 Task: Find connections with filter location Guli with filter topic #entrepreneurwith filter profile language French with filter current company Red Chillies Entertainment with filter school VNR Vignanajyothi Institute of Engineering & Technology with filter industry Building Equipment Contractors with filter service category Commercial Real Estate with filter keywords title Biologist
Action: Mouse moved to (505, 73)
Screenshot: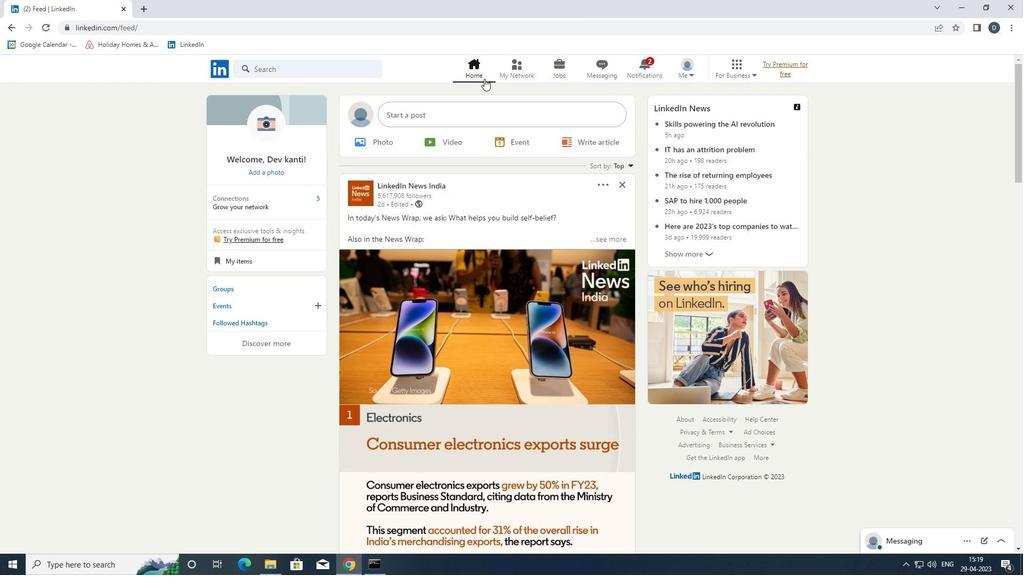 
Action: Mouse pressed left at (505, 73)
Screenshot: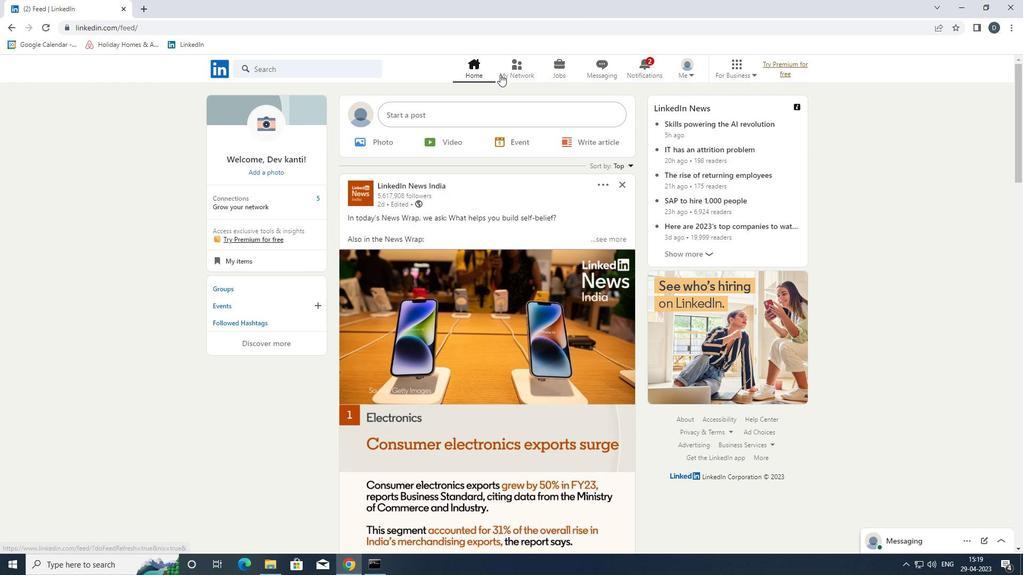 
Action: Mouse moved to (353, 126)
Screenshot: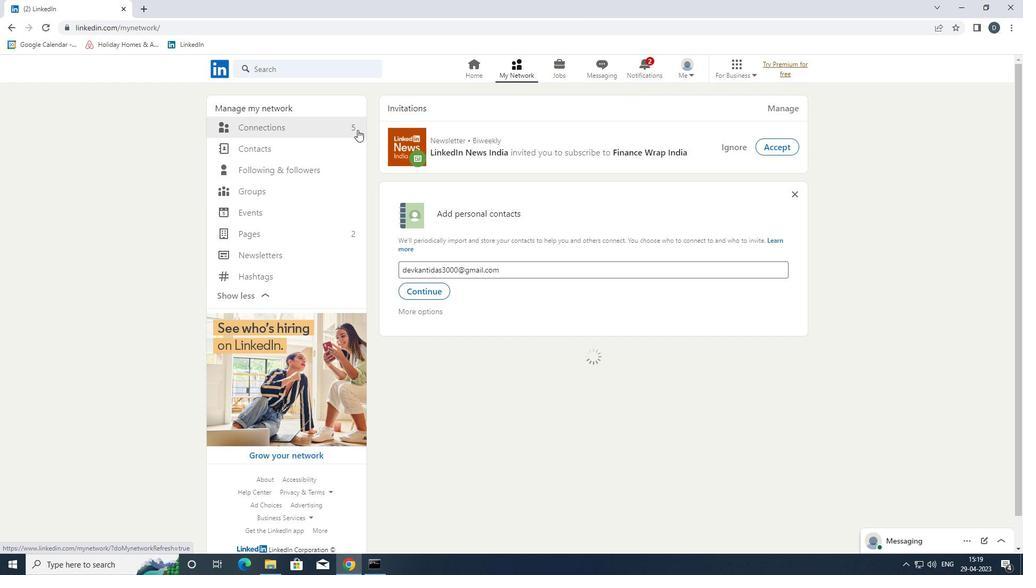 
Action: Mouse pressed left at (353, 126)
Screenshot: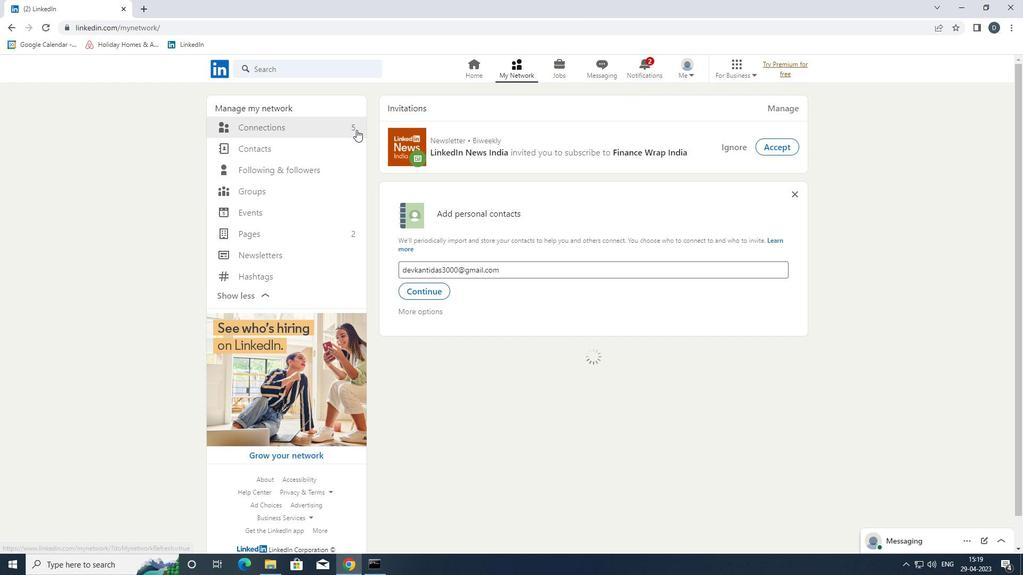 
Action: Mouse pressed left at (353, 126)
Screenshot: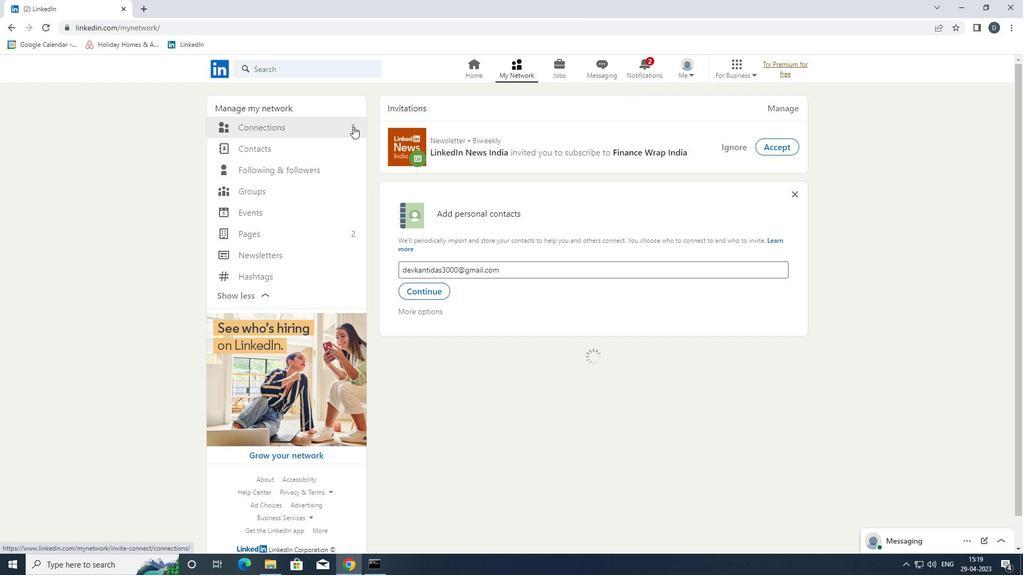 
Action: Mouse moved to (593, 126)
Screenshot: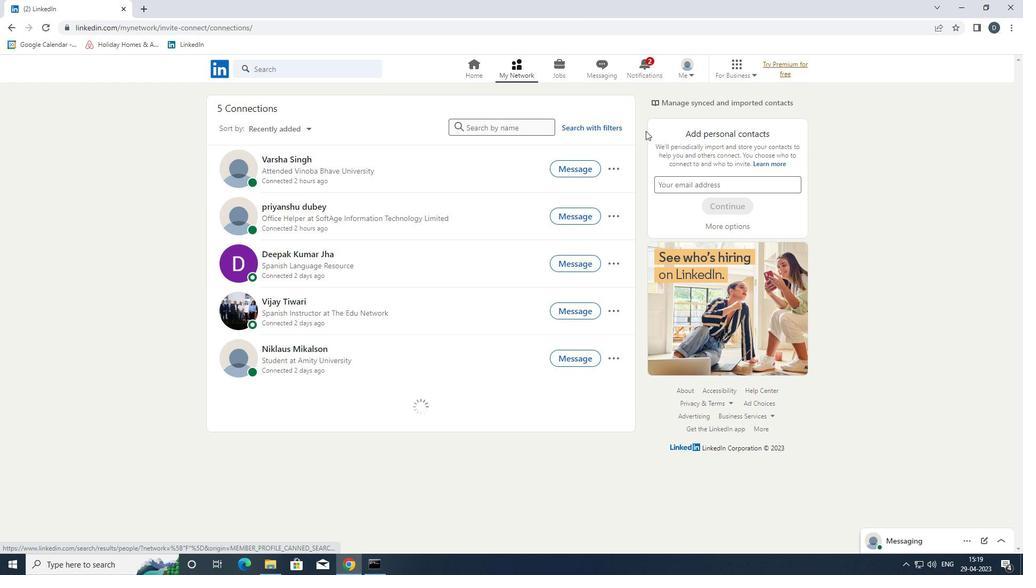 
Action: Mouse pressed left at (593, 126)
Screenshot: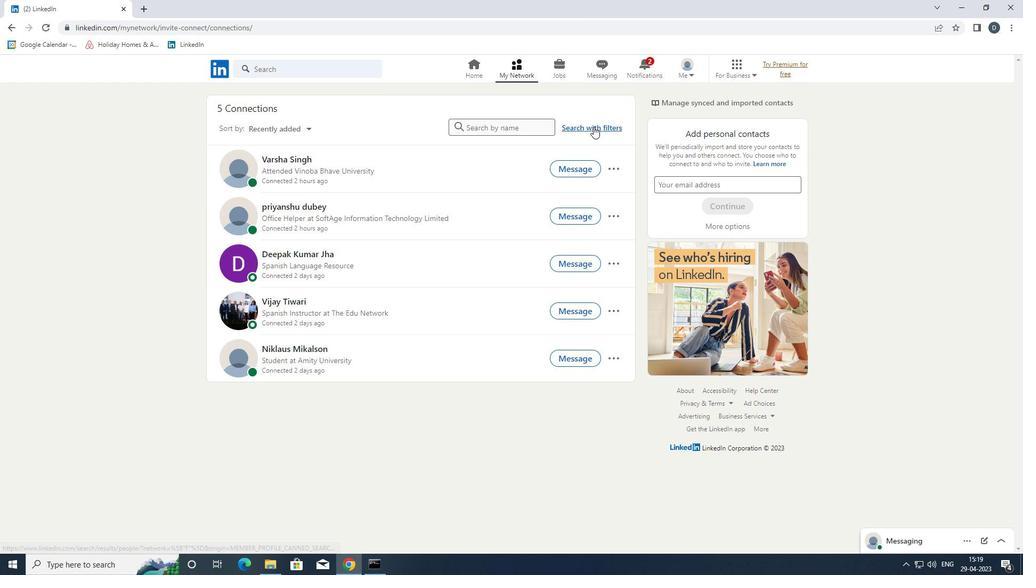 
Action: Mouse moved to (535, 98)
Screenshot: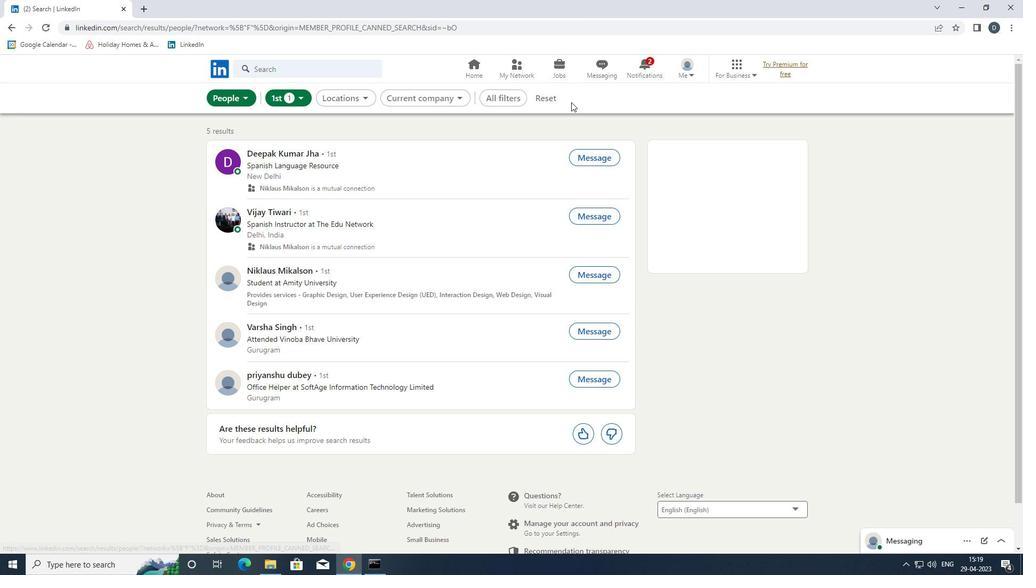 
Action: Mouse pressed left at (535, 98)
Screenshot: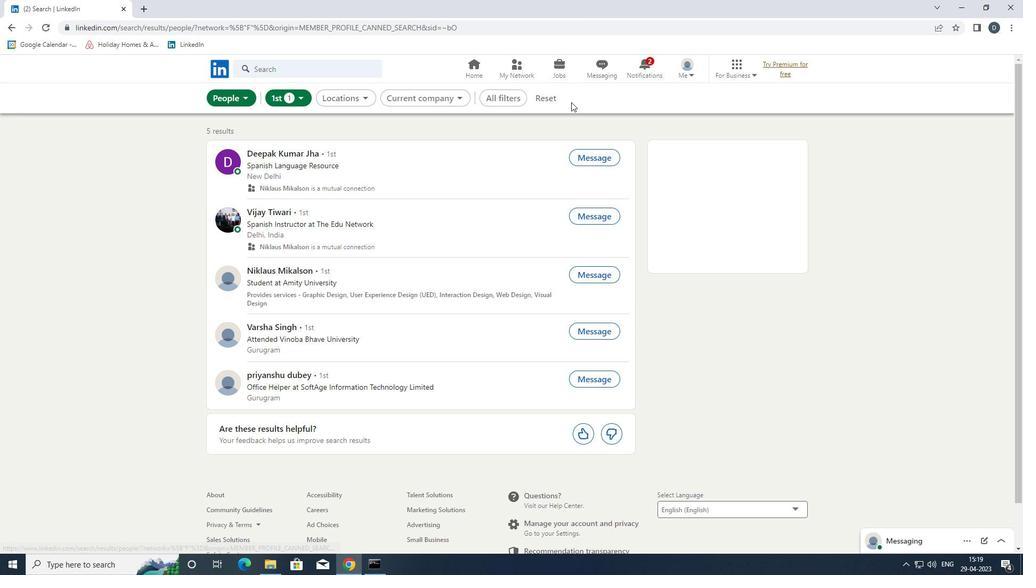 
Action: Mouse moved to (527, 94)
Screenshot: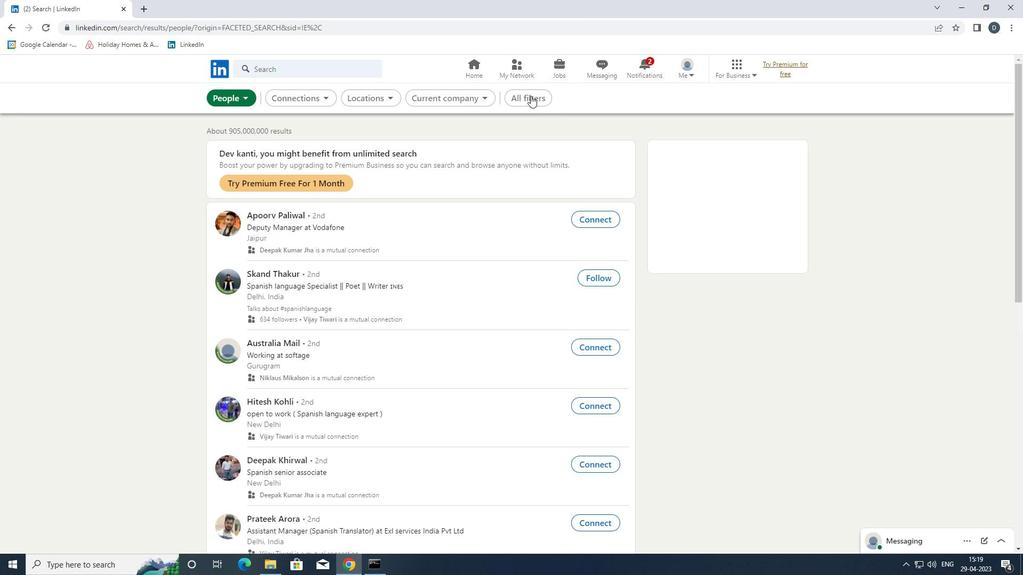 
Action: Mouse pressed left at (527, 94)
Screenshot: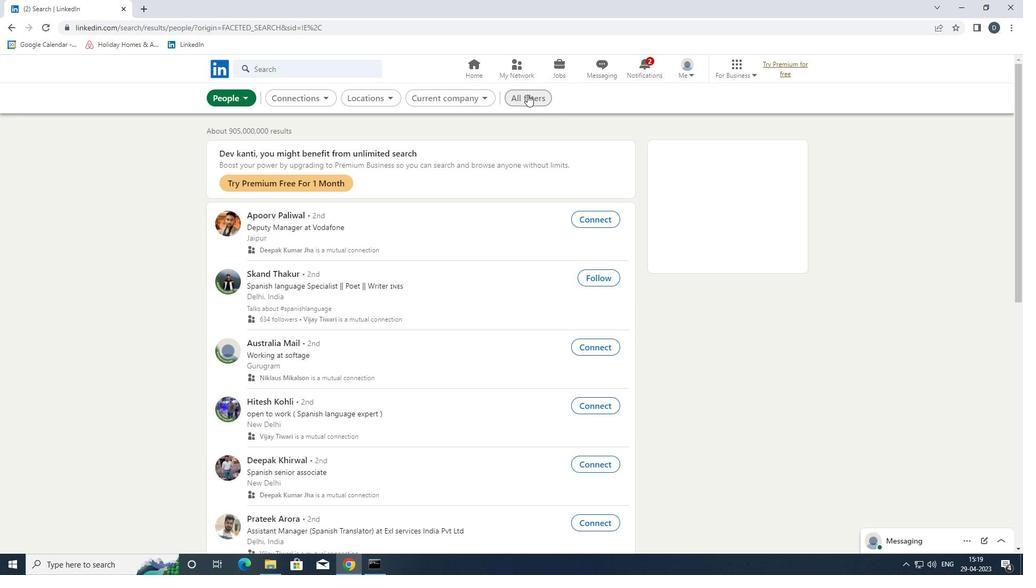 
Action: Mouse moved to (934, 289)
Screenshot: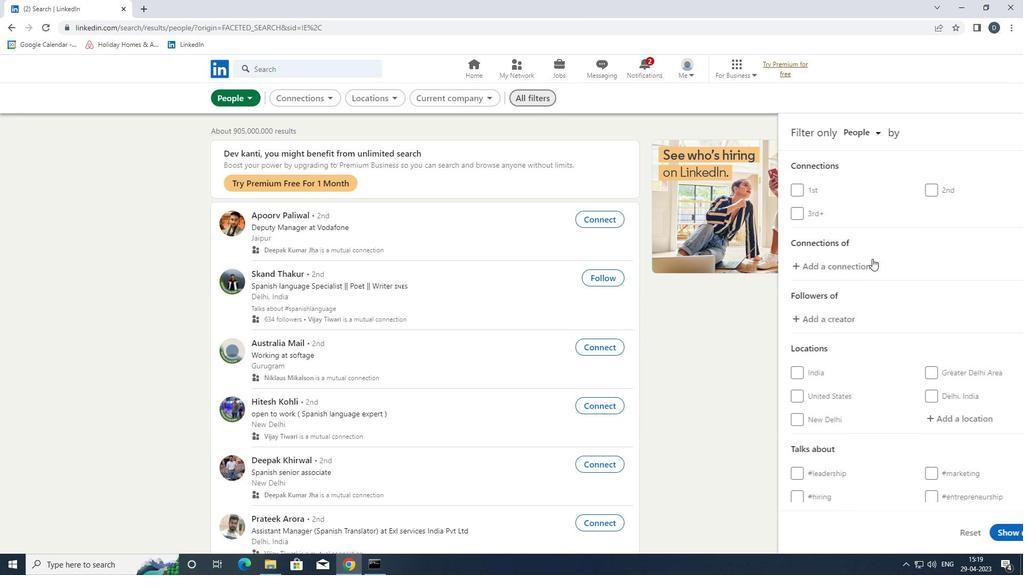
Action: Mouse scrolled (934, 289) with delta (0, 0)
Screenshot: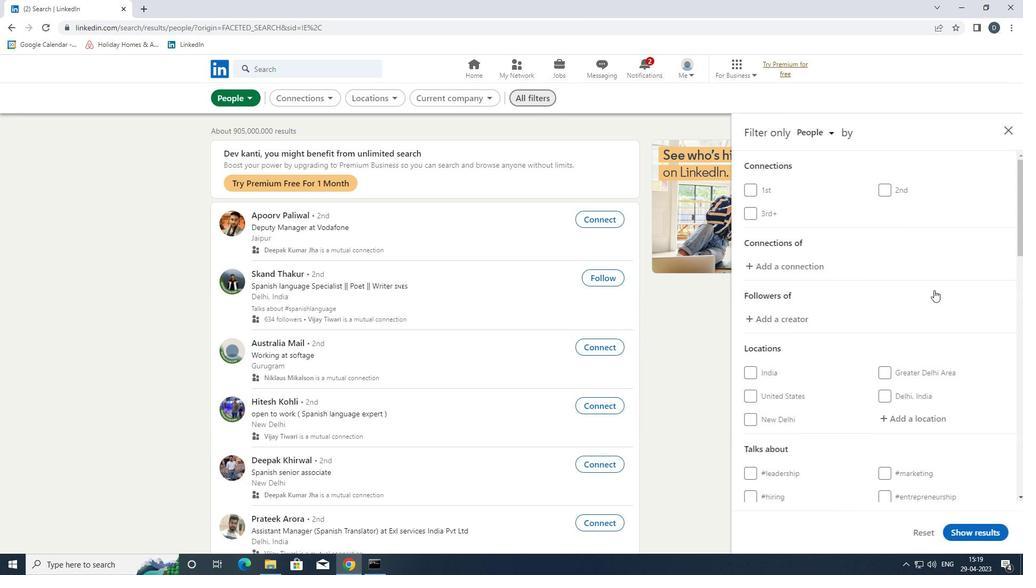 
Action: Mouse scrolled (934, 289) with delta (0, 0)
Screenshot: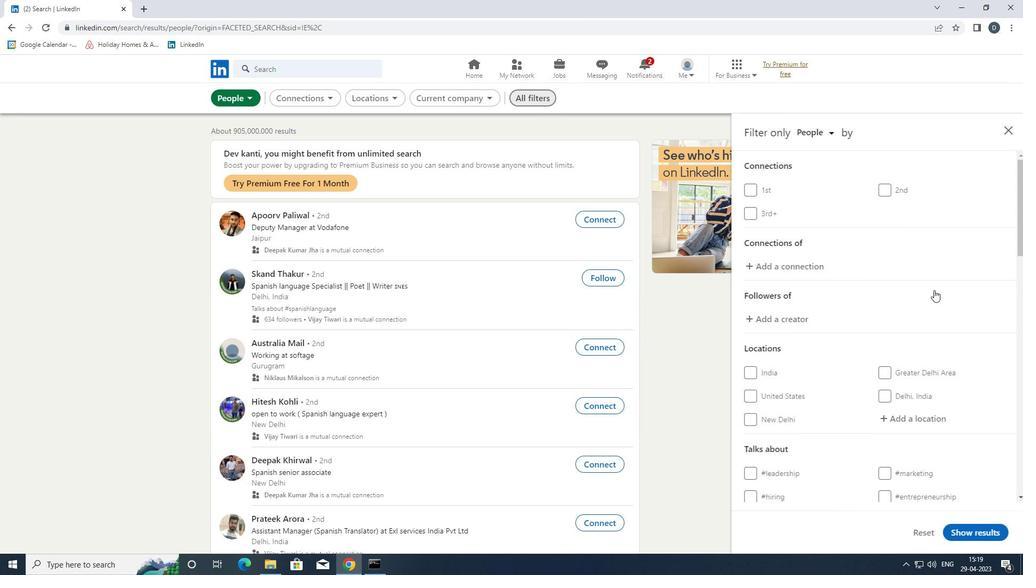 
Action: Mouse moved to (902, 312)
Screenshot: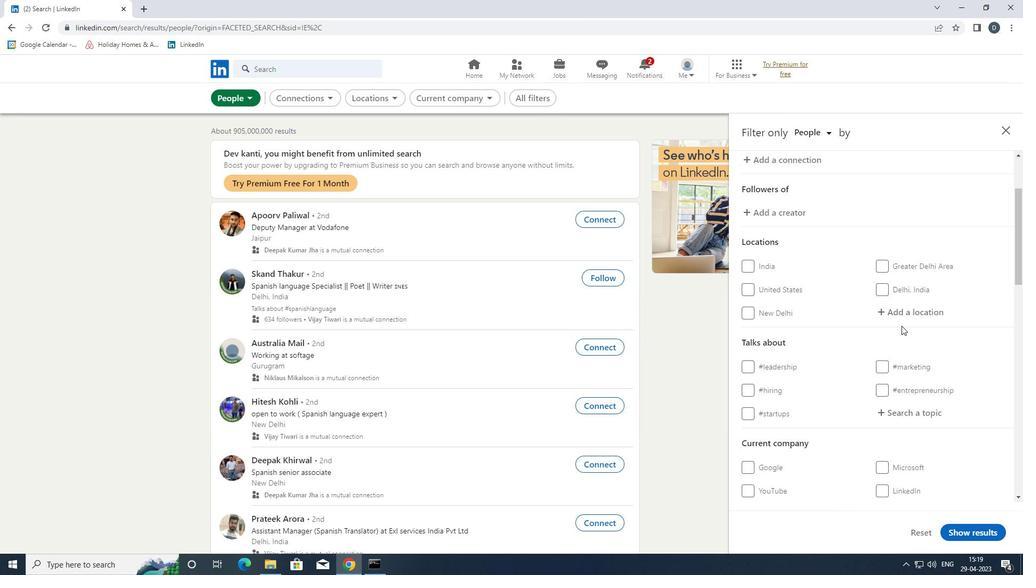 
Action: Mouse pressed left at (902, 312)
Screenshot: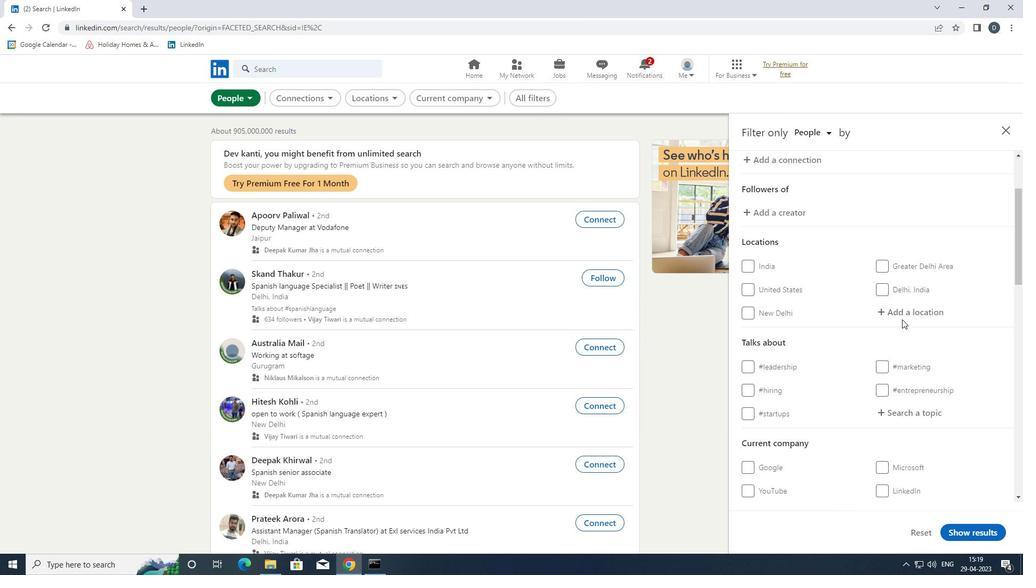 
Action: Mouse moved to (890, 316)
Screenshot: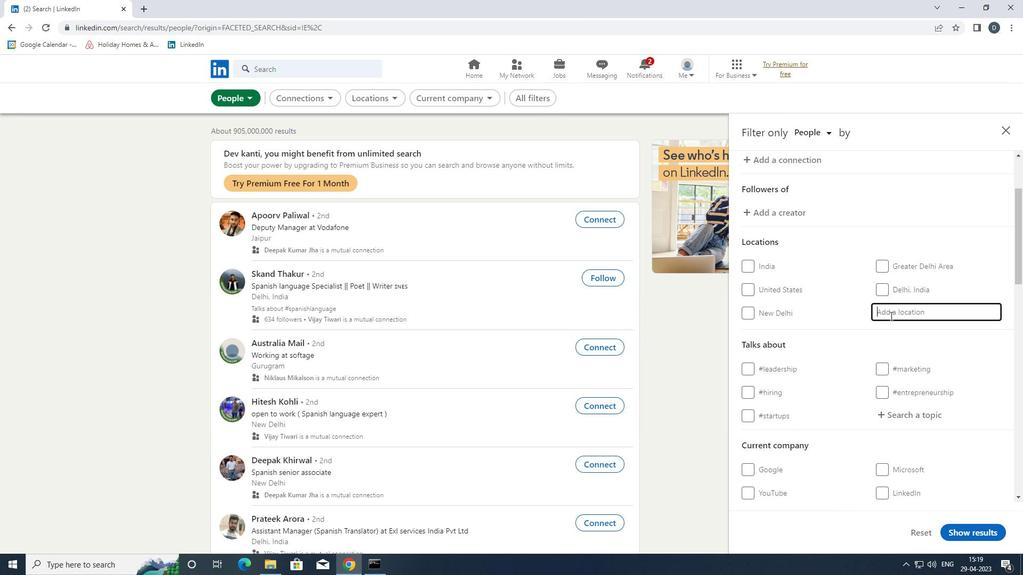 
Action: Key pressed <Key.shift>GULI<Key.enter>
Screenshot: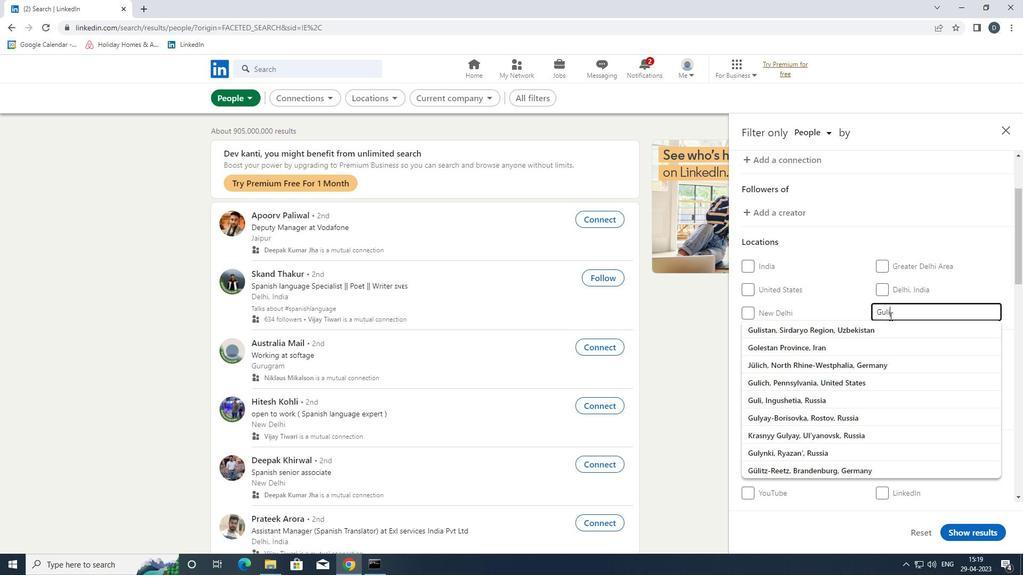 
Action: Mouse moved to (882, 302)
Screenshot: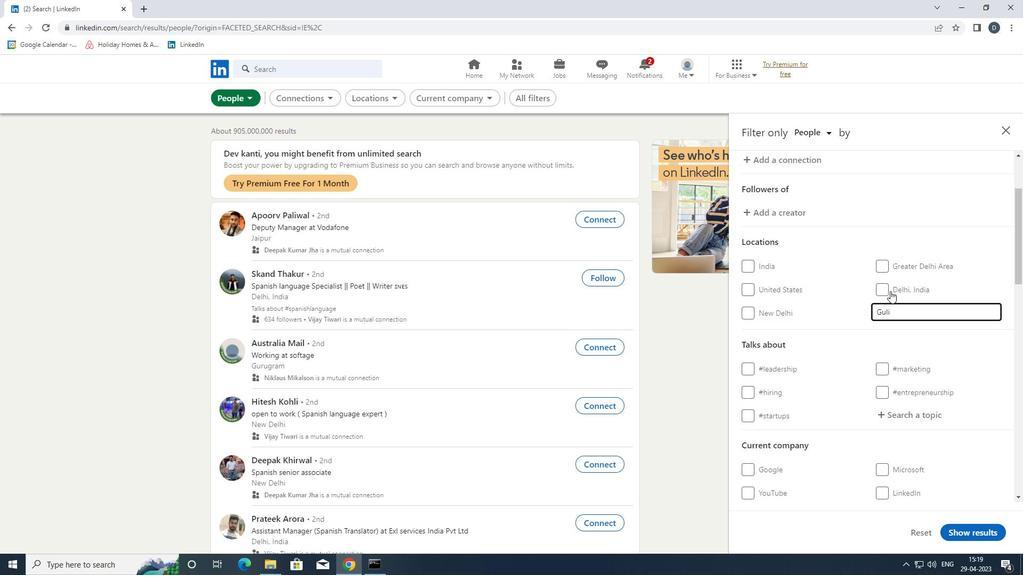 
Action: Mouse scrolled (882, 302) with delta (0, 0)
Screenshot: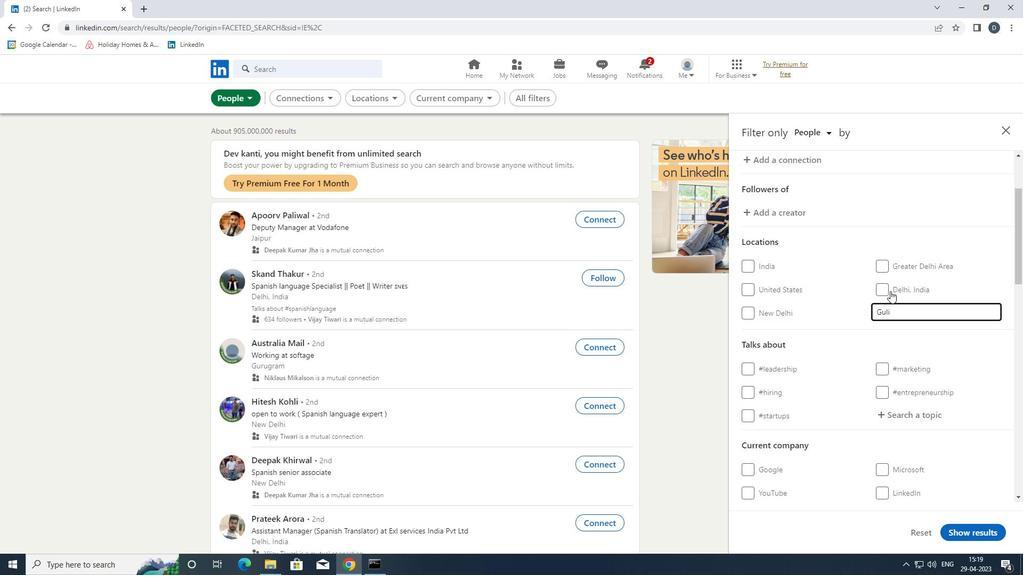 
Action: Mouse moved to (881, 306)
Screenshot: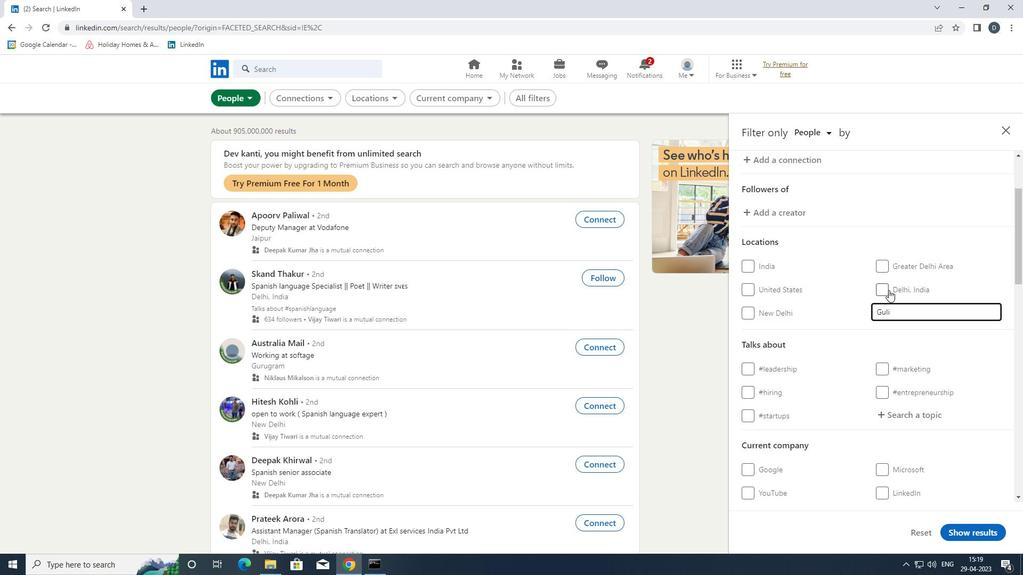 
Action: Mouse scrolled (881, 305) with delta (0, 0)
Screenshot: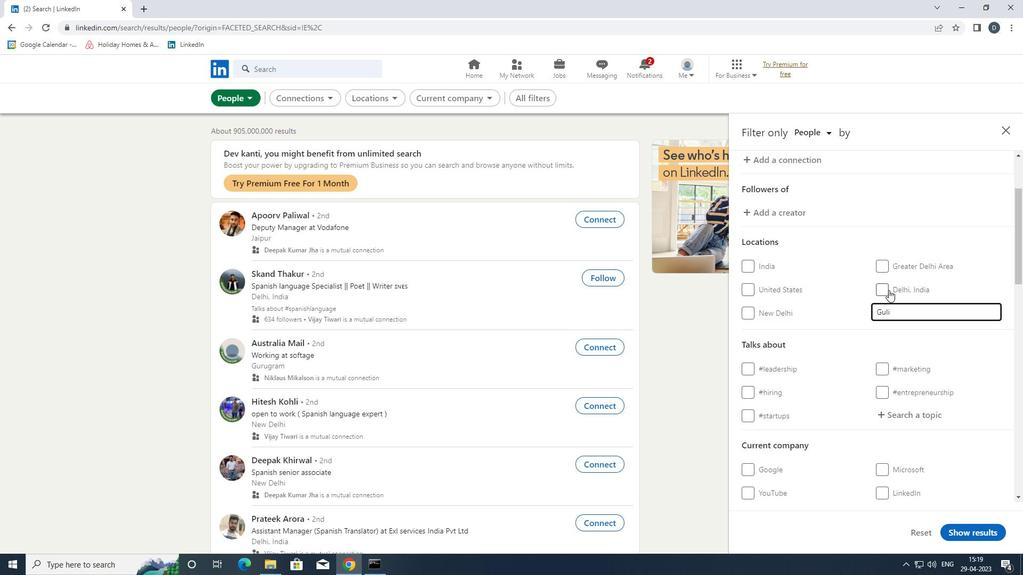
Action: Mouse moved to (909, 302)
Screenshot: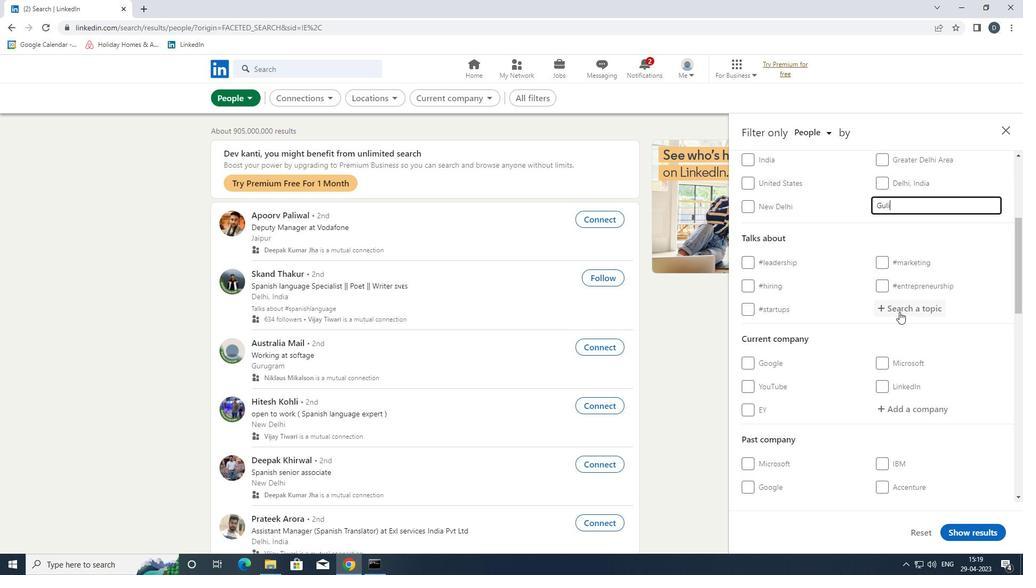 
Action: Mouse pressed left at (909, 302)
Screenshot: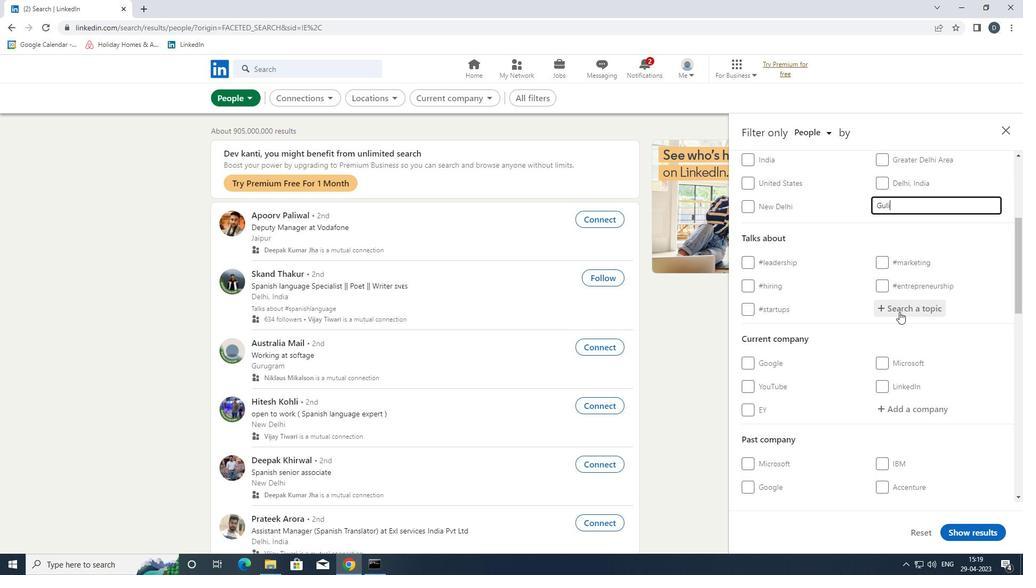 
Action: Key pressed <Key.shift><Key.shift><Key.shift><Key.shift><Key.shift><Key.shift><Key.shift><Key.shift><Key.shift><Key.shift><Key.shift><Key.shift><Key.shift>#ENTREPRENEUR
Screenshot: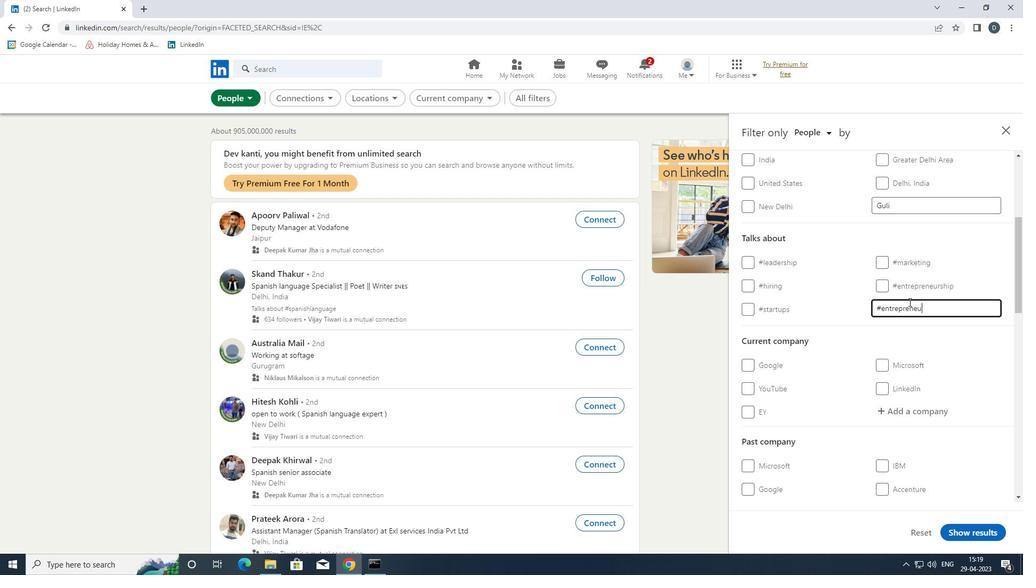 
Action: Mouse moved to (914, 351)
Screenshot: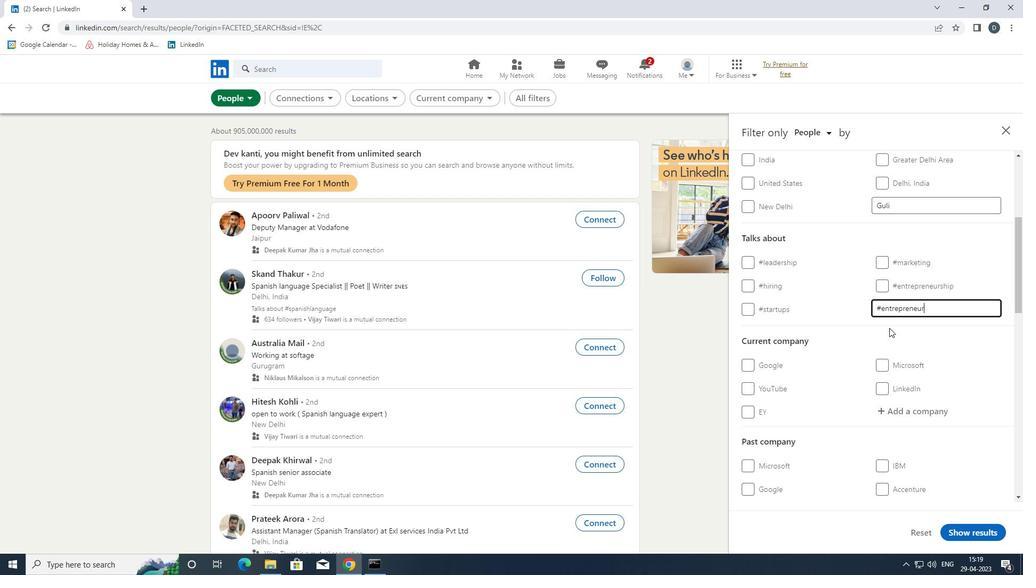 
Action: Mouse scrolled (914, 350) with delta (0, 0)
Screenshot: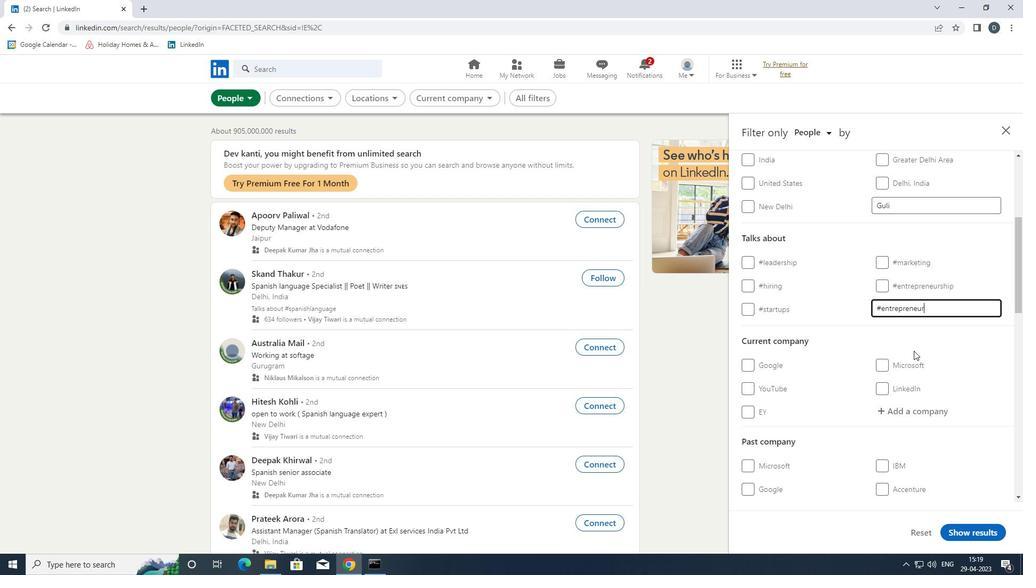 
Action: Mouse scrolled (914, 350) with delta (0, 0)
Screenshot: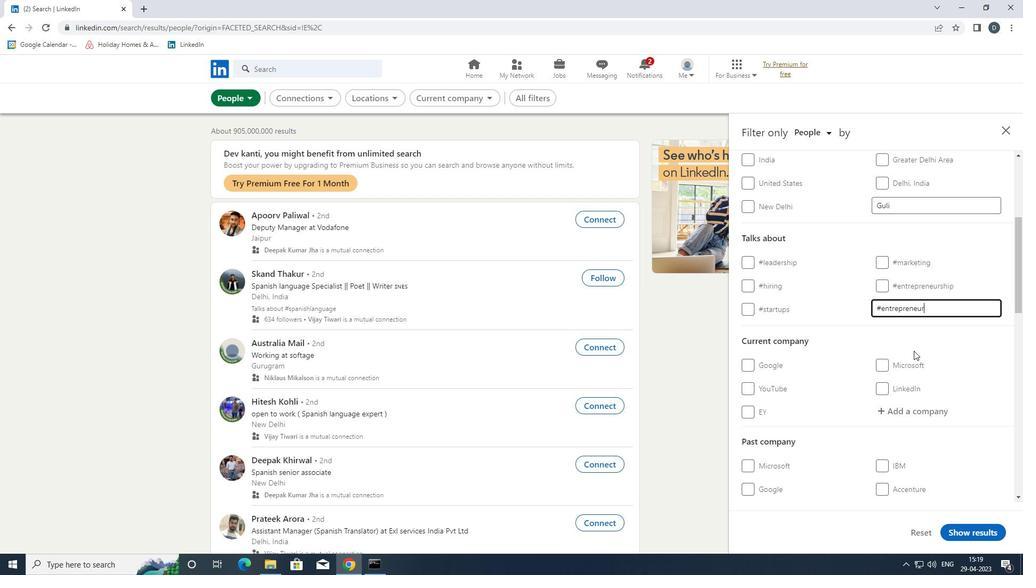 
Action: Mouse moved to (931, 317)
Screenshot: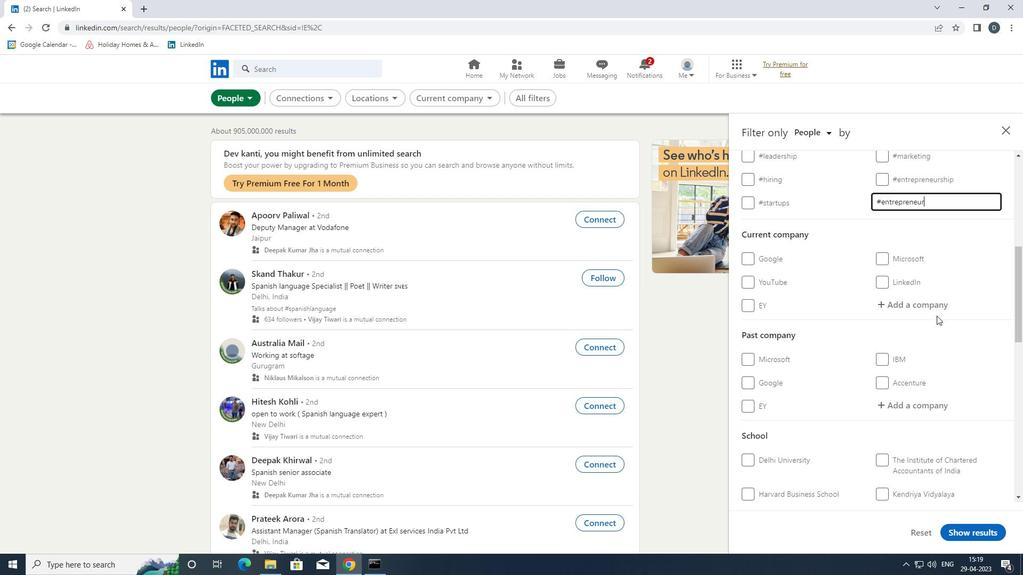 
Action: Mouse scrolled (931, 317) with delta (0, 0)
Screenshot: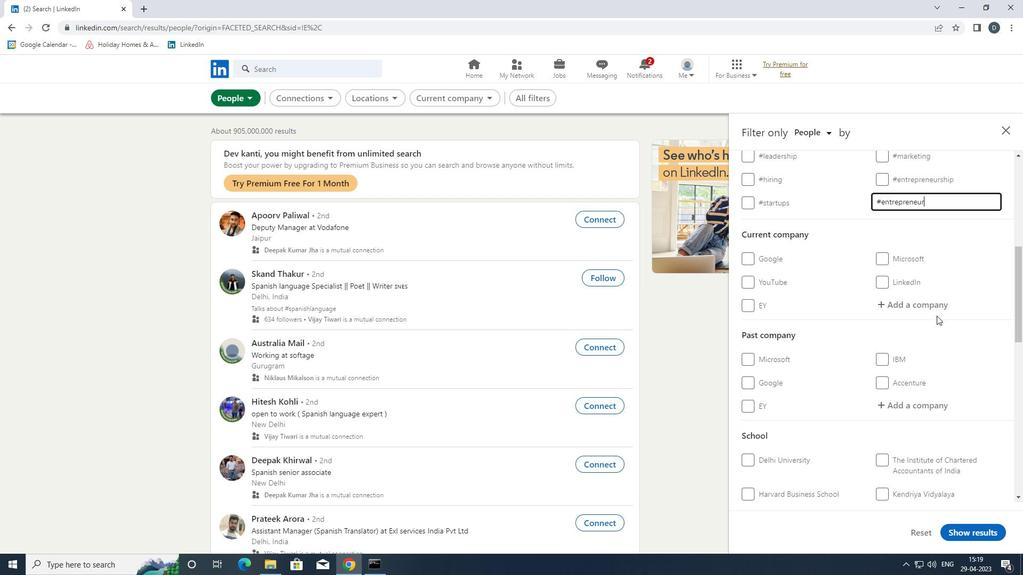 
Action: Mouse moved to (930, 318)
Screenshot: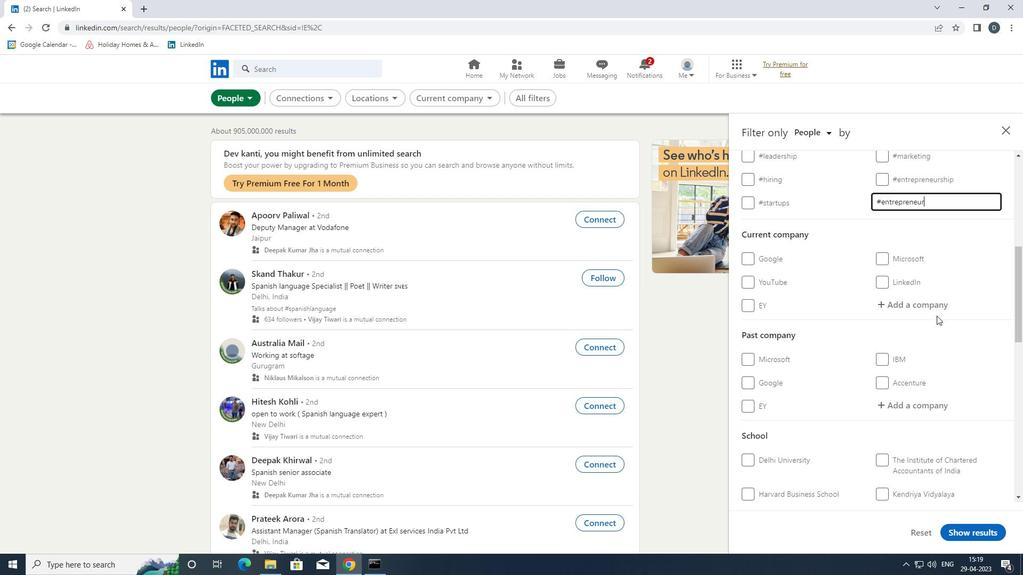 
Action: Mouse scrolled (930, 317) with delta (0, 0)
Screenshot: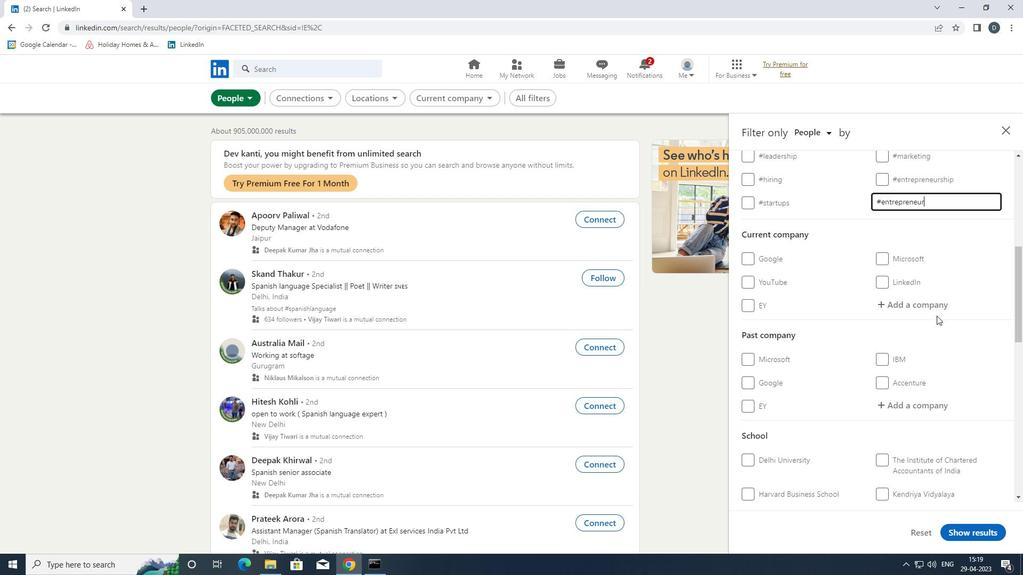 
Action: Mouse scrolled (930, 317) with delta (0, 0)
Screenshot: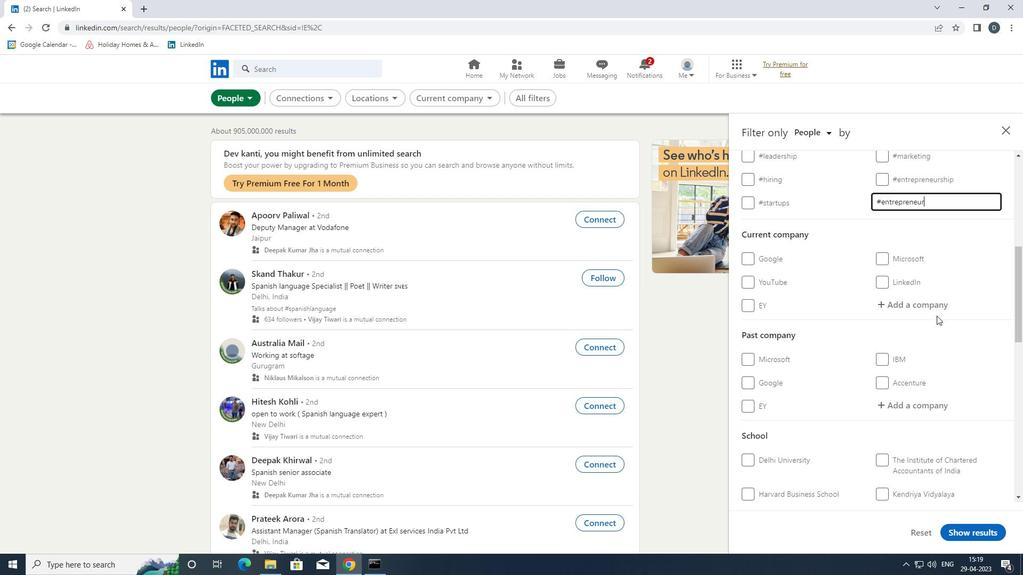 
Action: Mouse moved to (927, 318)
Screenshot: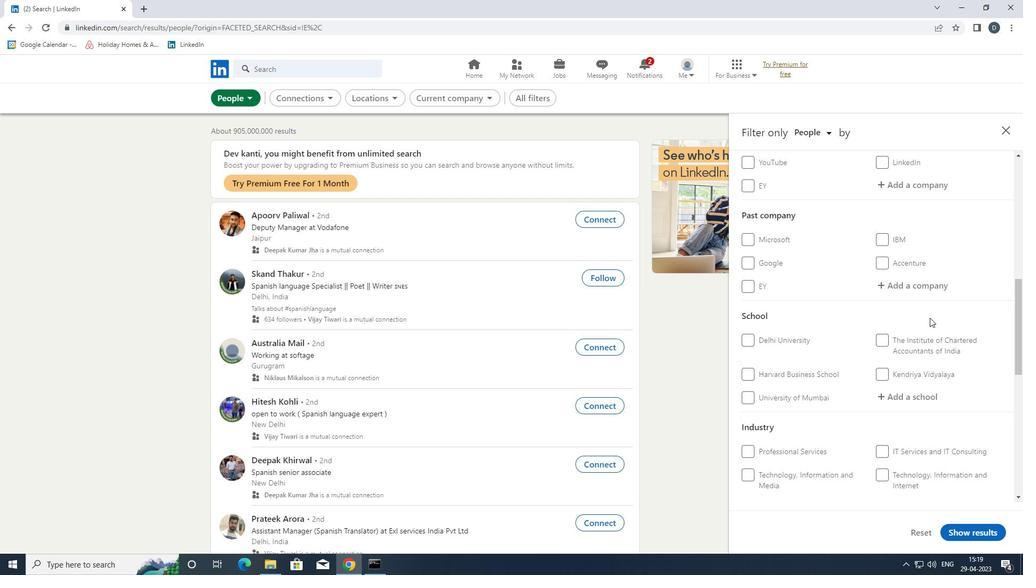 
Action: Mouse scrolled (927, 318) with delta (0, 0)
Screenshot: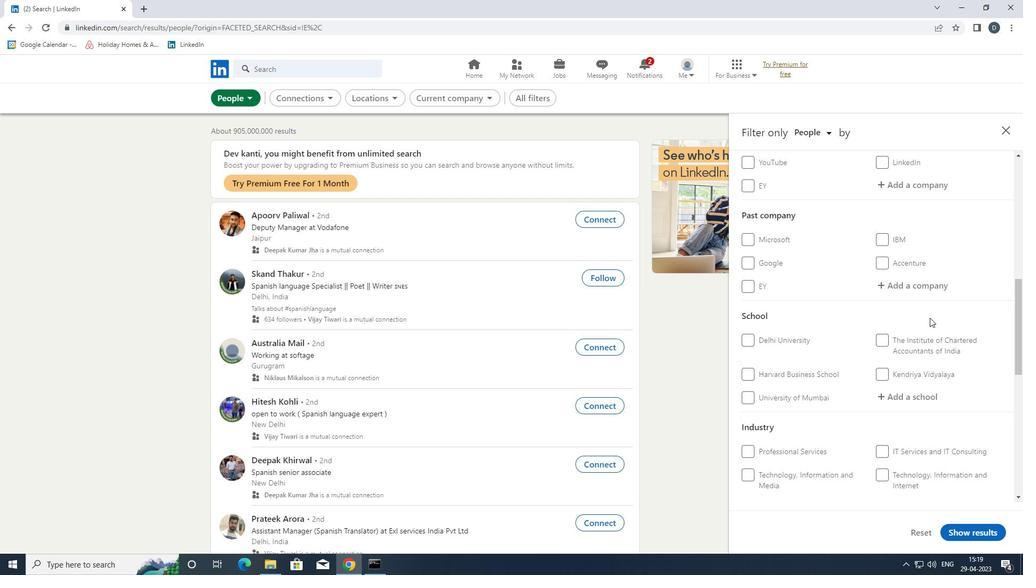 
Action: Mouse moved to (926, 319)
Screenshot: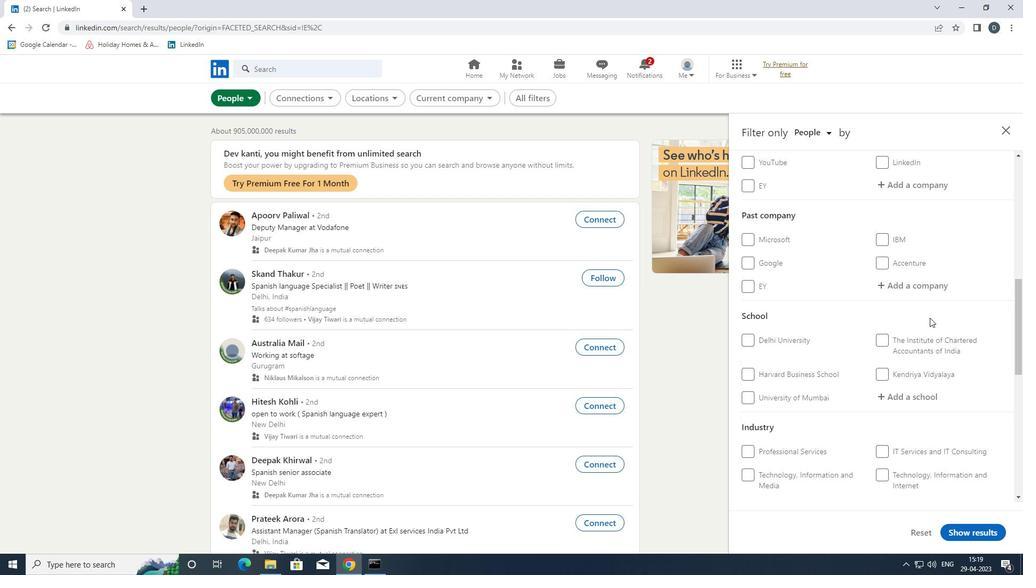 
Action: Mouse scrolled (926, 318) with delta (0, 0)
Screenshot: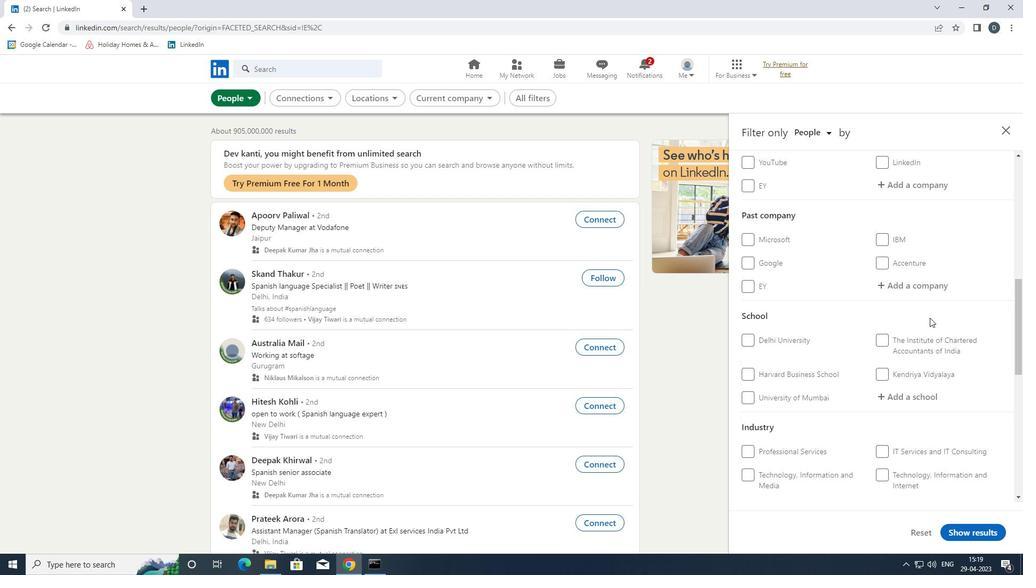 
Action: Mouse scrolled (926, 318) with delta (0, 0)
Screenshot: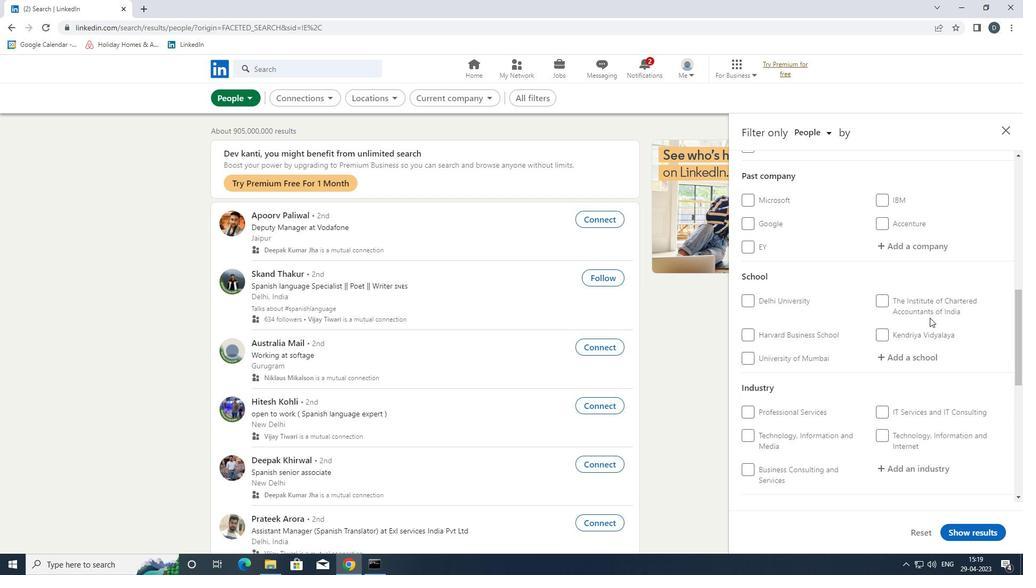 
Action: Mouse moved to (899, 376)
Screenshot: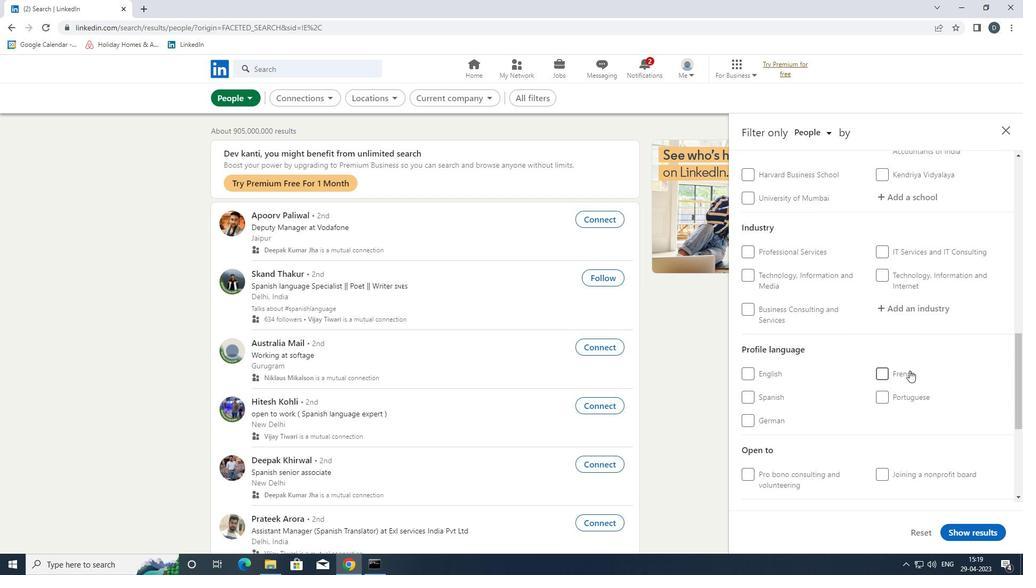 
Action: Mouse pressed left at (899, 376)
Screenshot: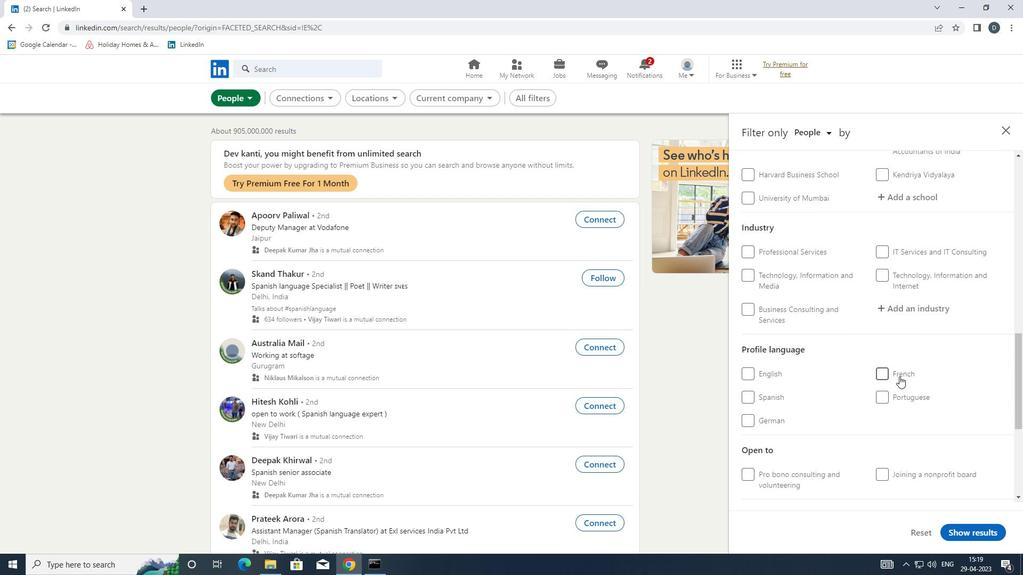 
Action: Mouse moved to (900, 374)
Screenshot: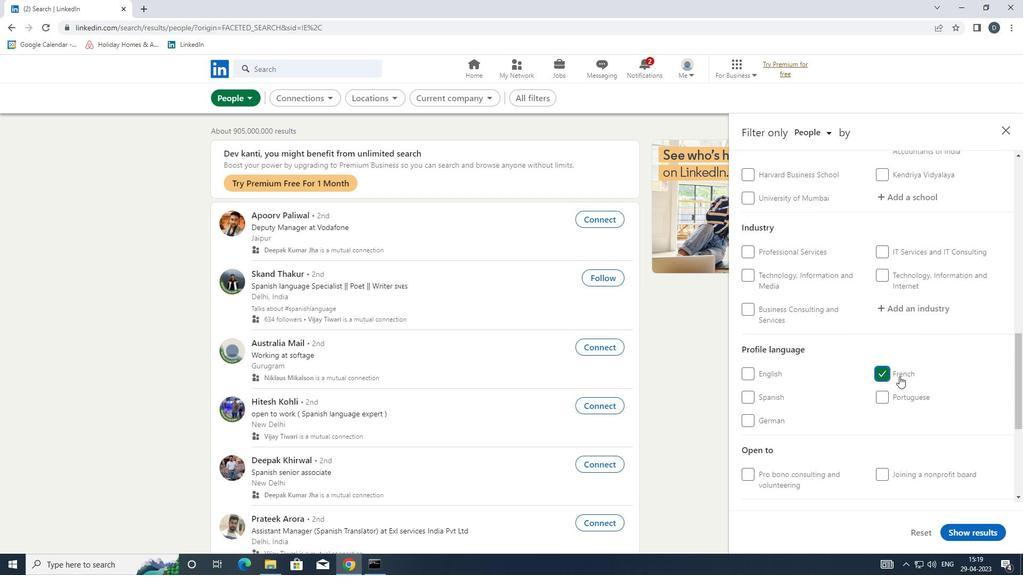 
Action: Mouse scrolled (900, 375) with delta (0, 0)
Screenshot: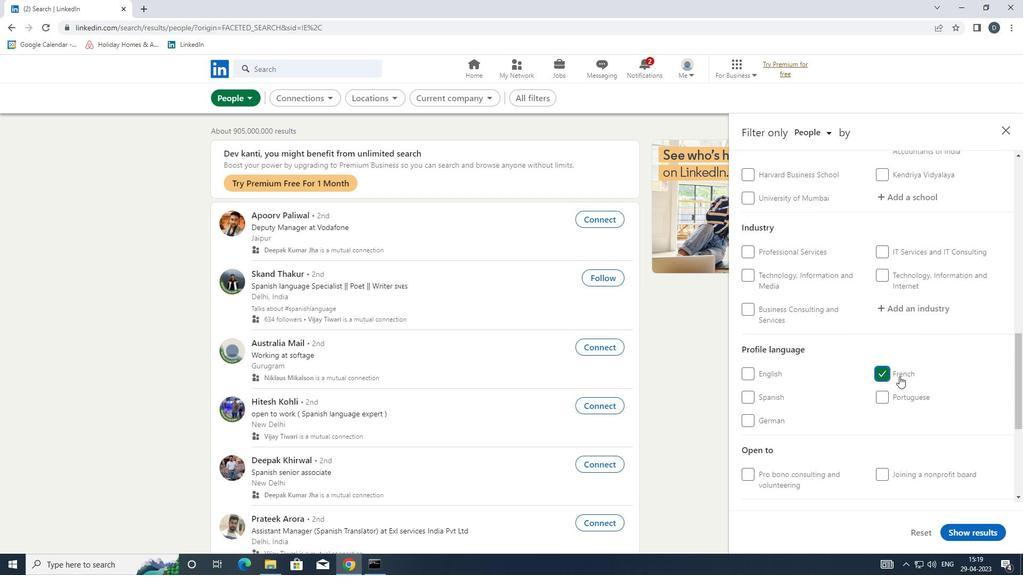 
Action: Mouse scrolled (900, 375) with delta (0, 0)
Screenshot: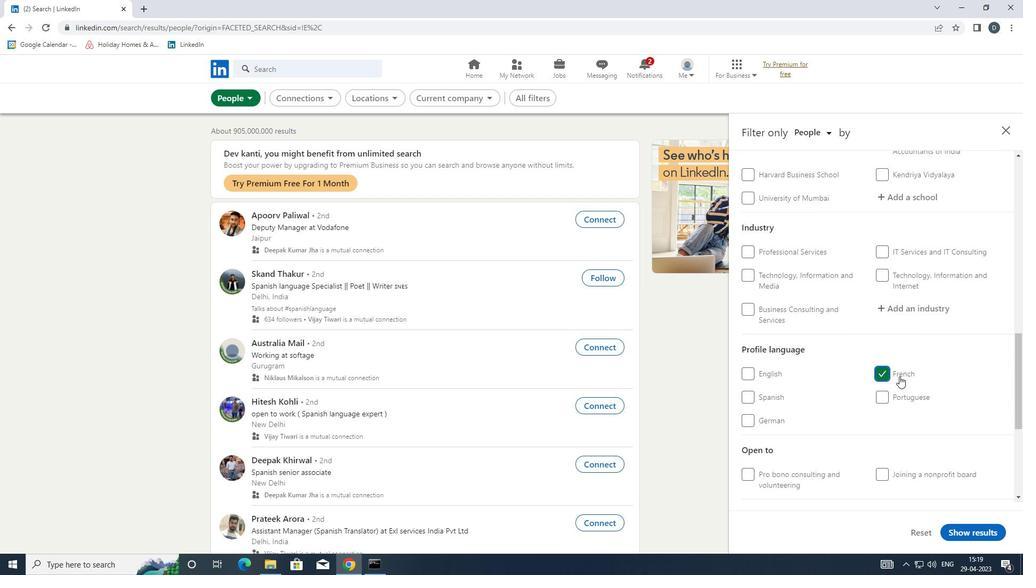 
Action: Mouse scrolled (900, 375) with delta (0, 0)
Screenshot: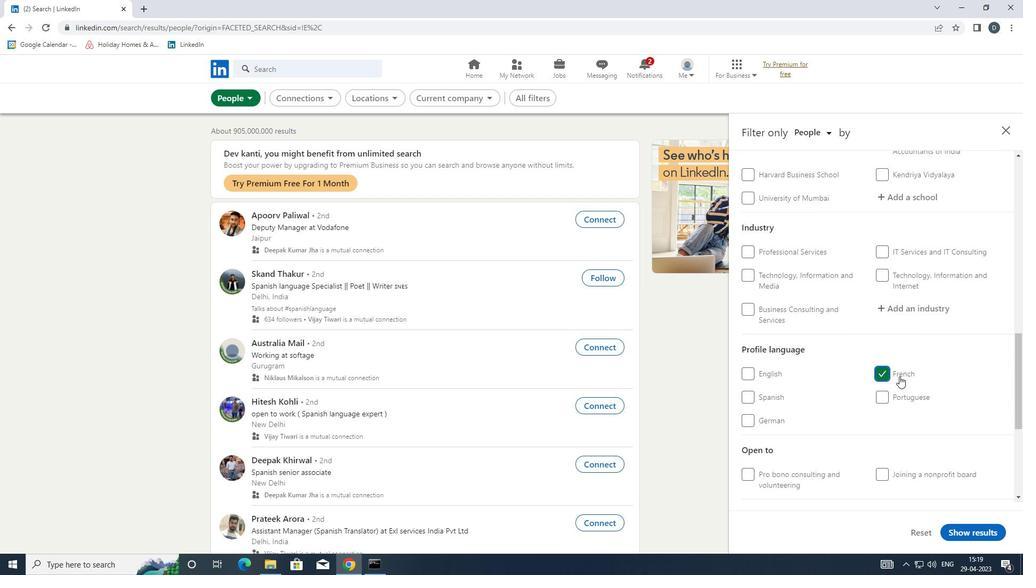 
Action: Mouse scrolled (900, 375) with delta (0, 0)
Screenshot: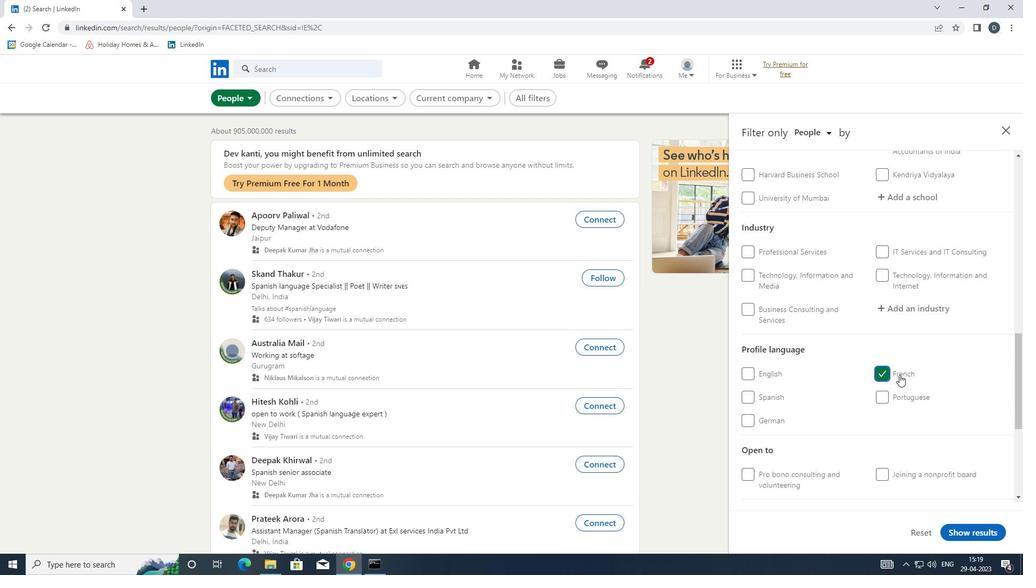 
Action: Mouse scrolled (900, 375) with delta (0, 0)
Screenshot: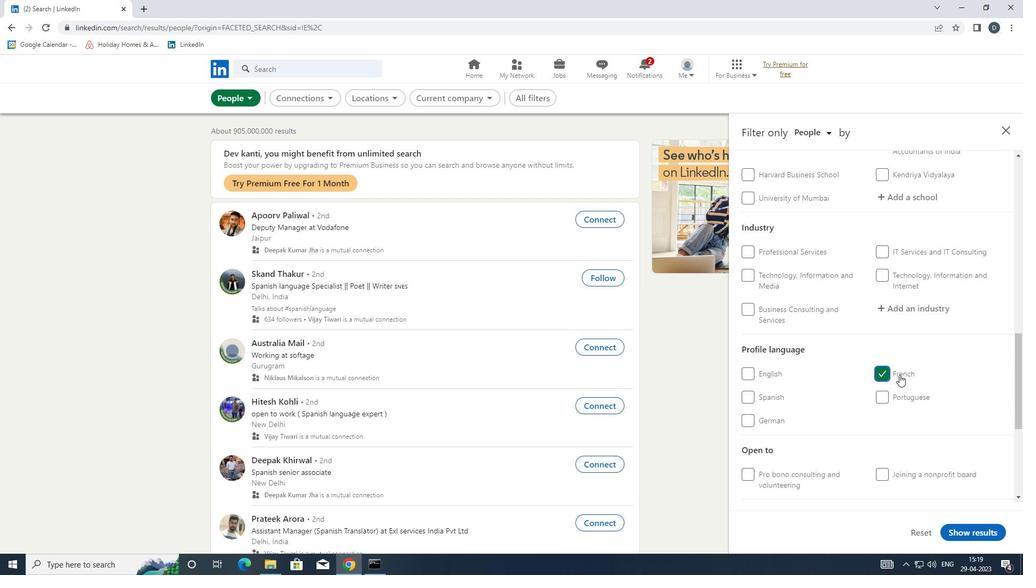 
Action: Mouse moved to (911, 255)
Screenshot: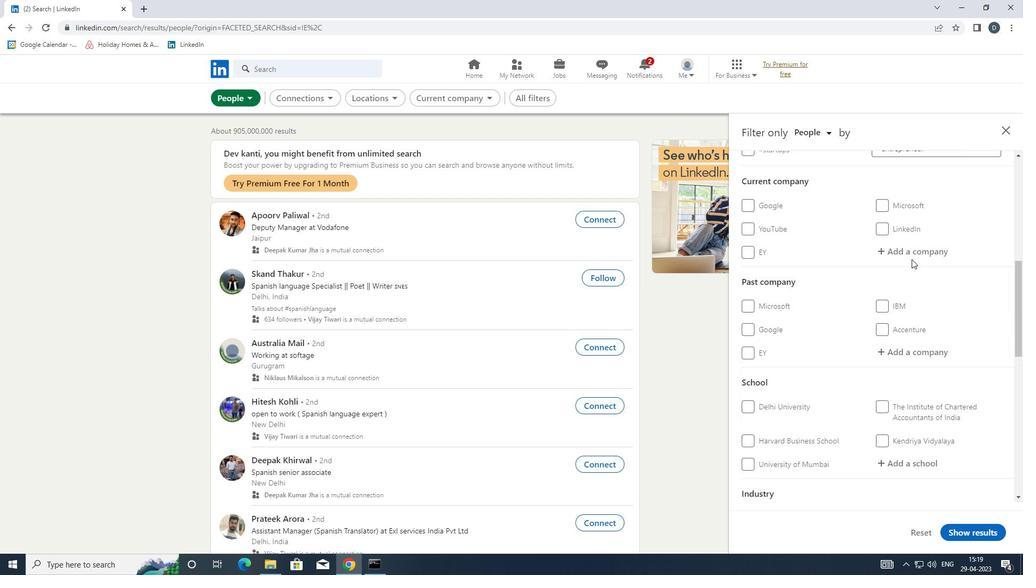 
Action: Mouse pressed left at (911, 255)
Screenshot: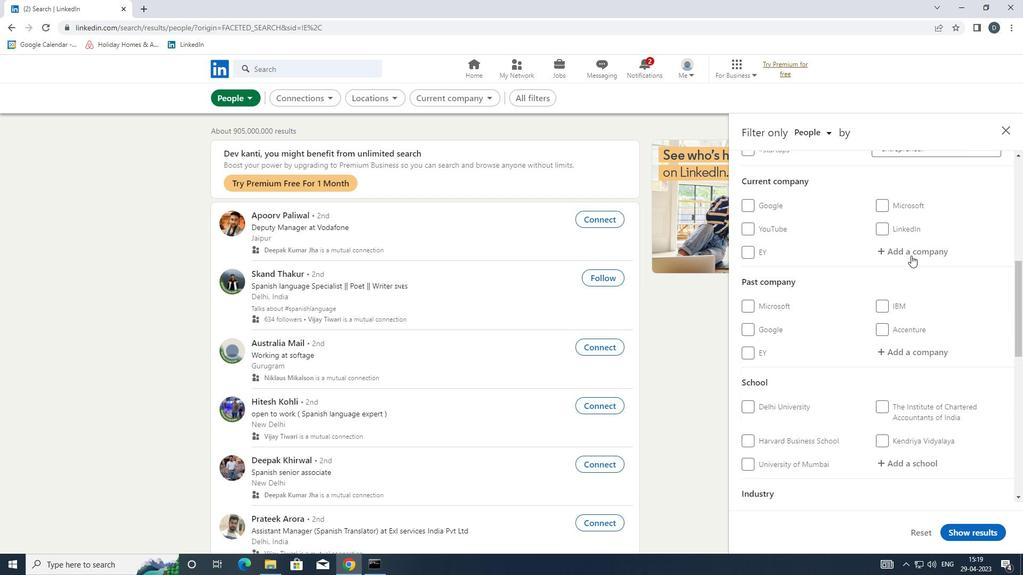 
Action: Mouse moved to (893, 257)
Screenshot: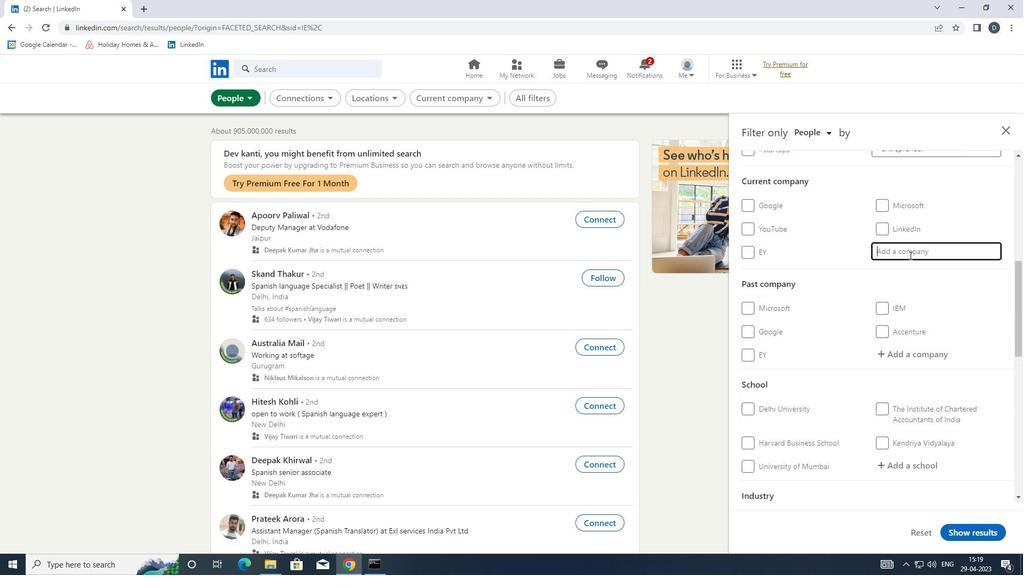 
Action: Key pressed <Key.shift>RED<Key.space><Key.shift>CHILLI
Screenshot: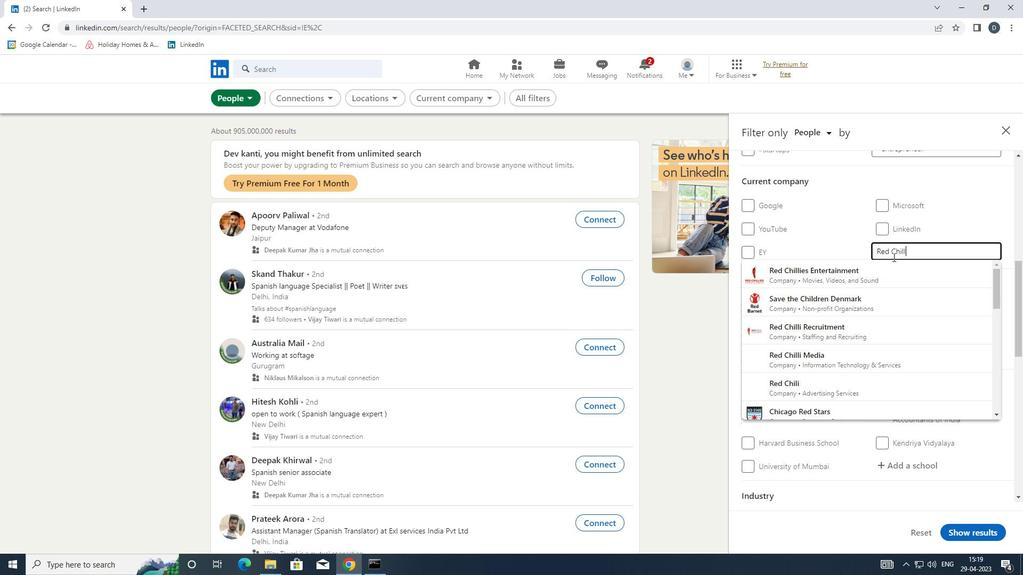 
Action: Mouse moved to (890, 275)
Screenshot: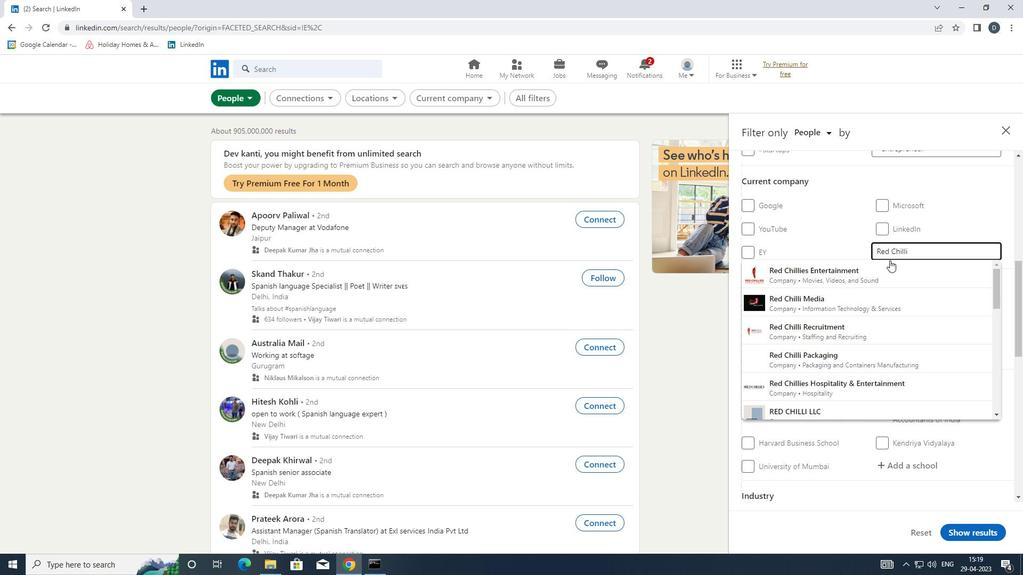 
Action: Mouse pressed left at (890, 275)
Screenshot: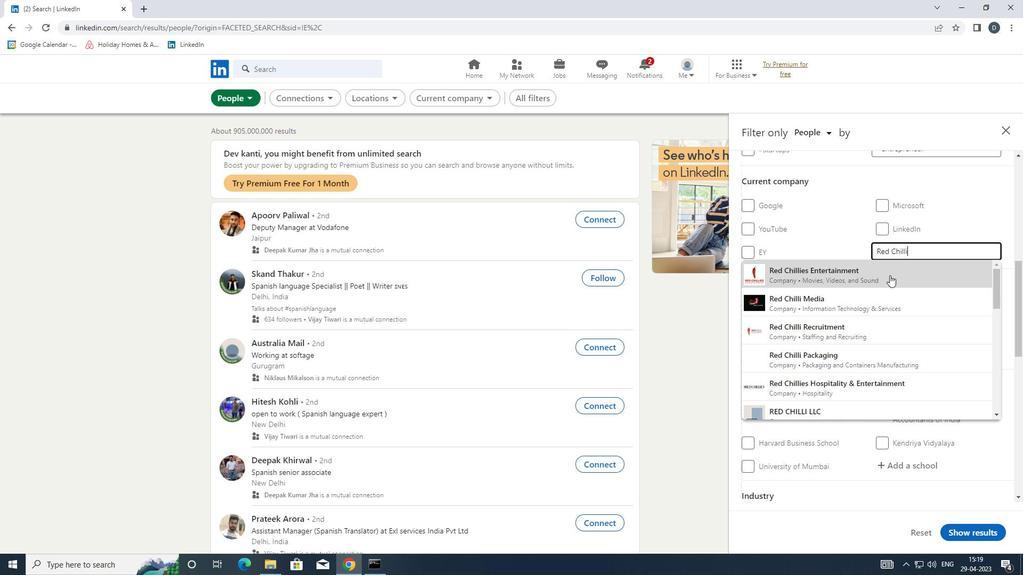 
Action: Mouse moved to (890, 276)
Screenshot: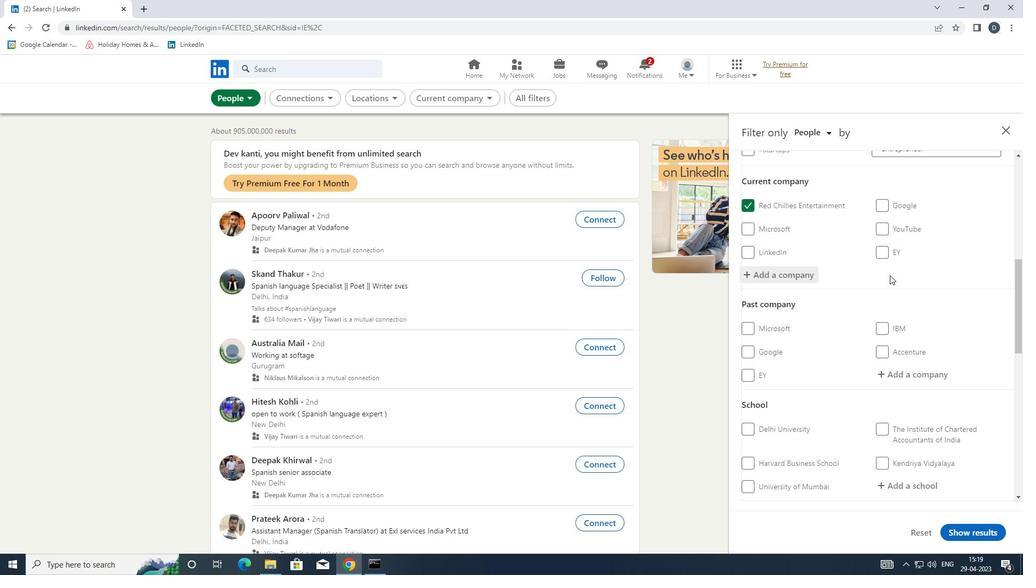 
Action: Mouse scrolled (890, 275) with delta (0, 0)
Screenshot: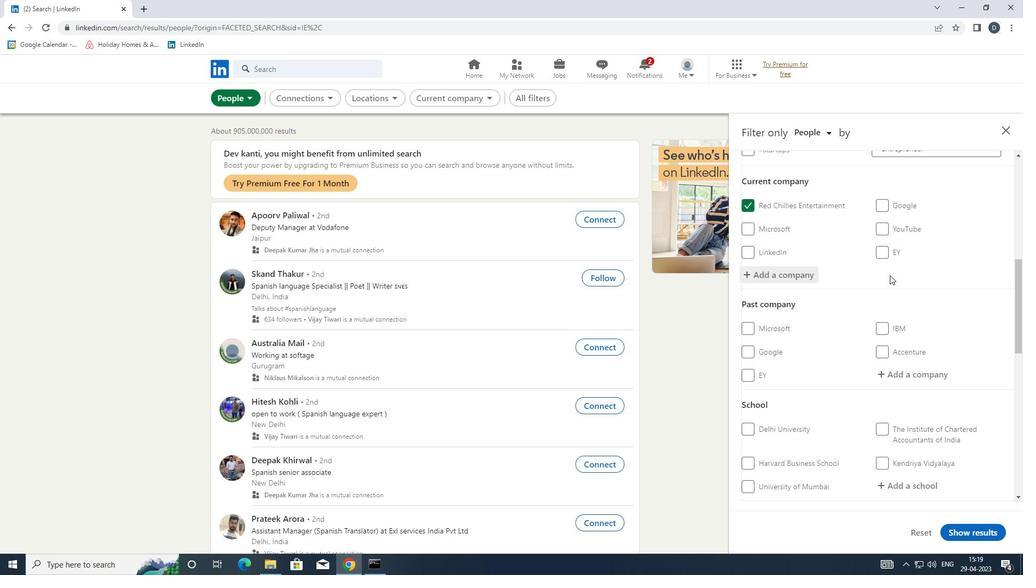 
Action: Mouse moved to (890, 278)
Screenshot: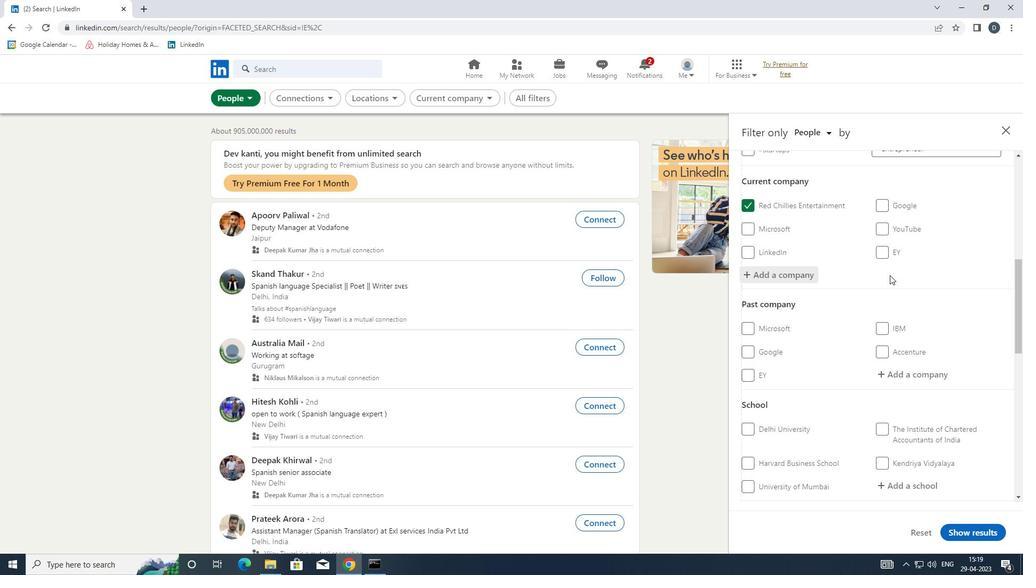 
Action: Mouse scrolled (890, 278) with delta (0, 0)
Screenshot: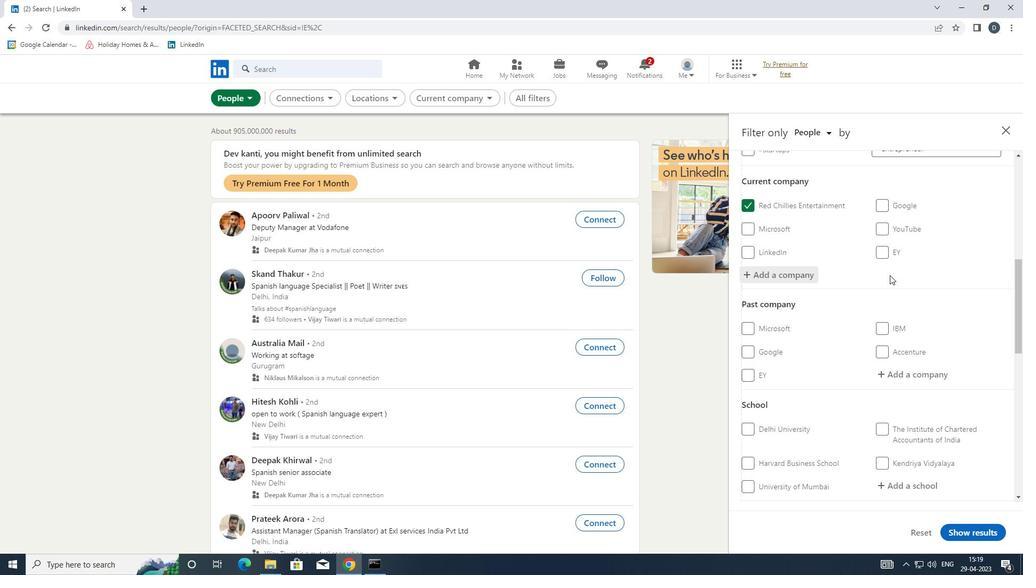 
Action: Mouse moved to (890, 279)
Screenshot: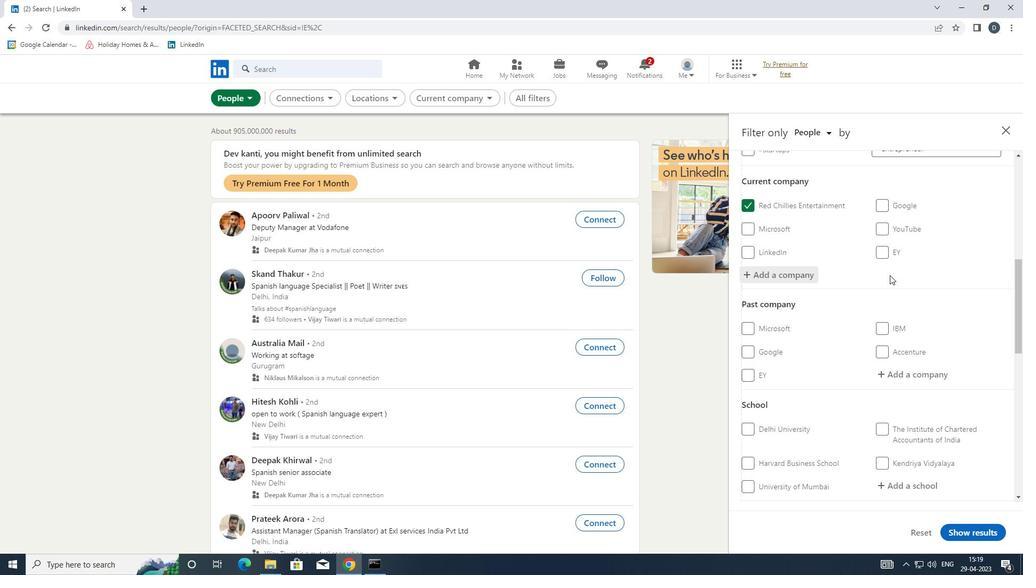 
Action: Mouse scrolled (890, 278) with delta (0, 0)
Screenshot: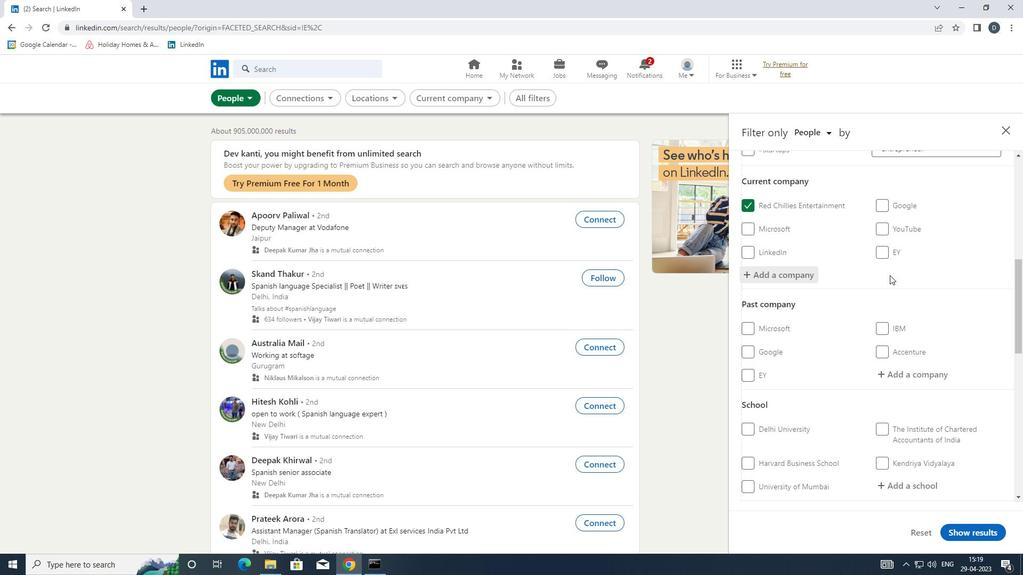 
Action: Mouse scrolled (890, 278) with delta (0, 0)
Screenshot: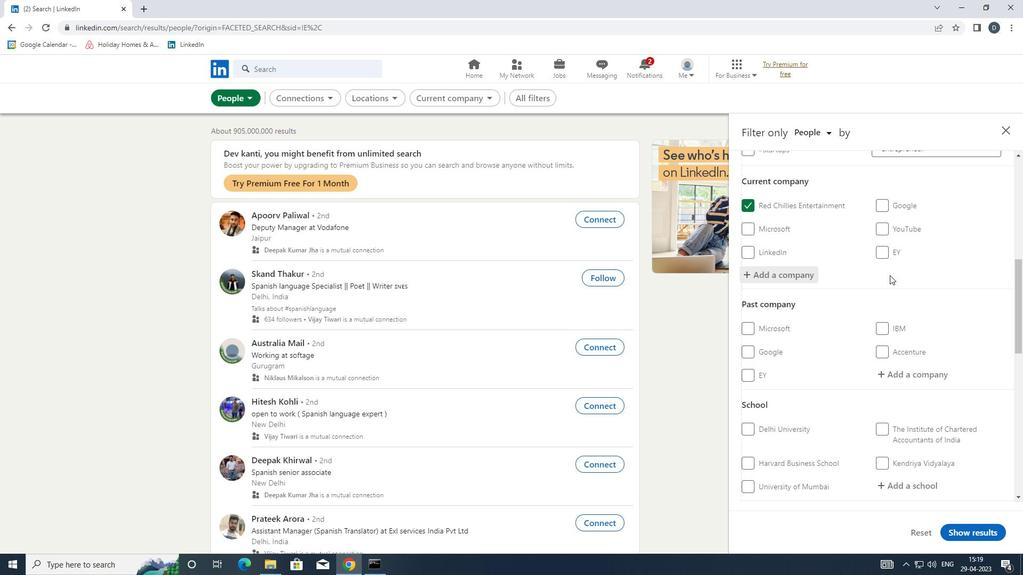
Action: Mouse scrolled (890, 278) with delta (0, 0)
Screenshot: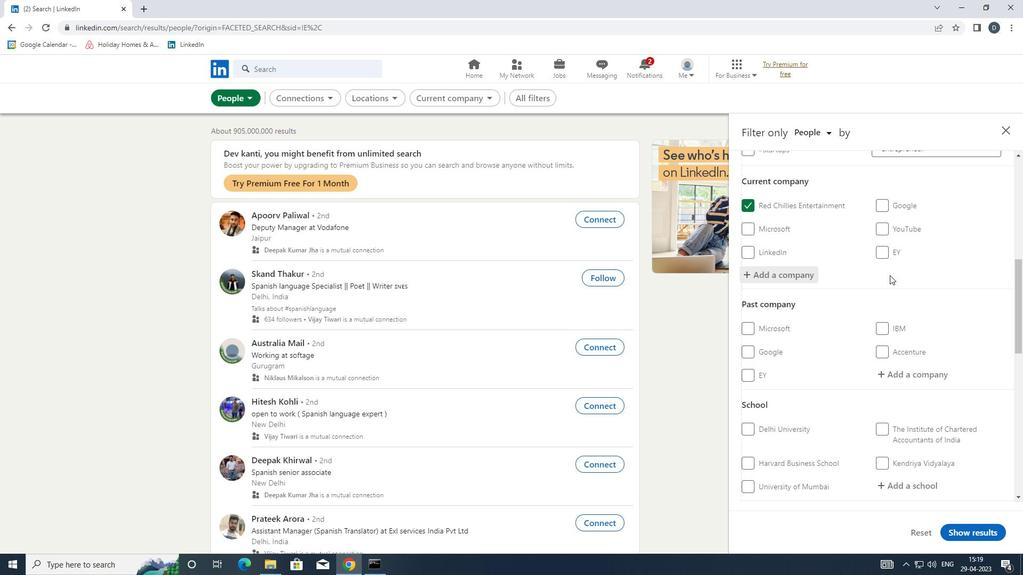 
Action: Mouse moved to (917, 222)
Screenshot: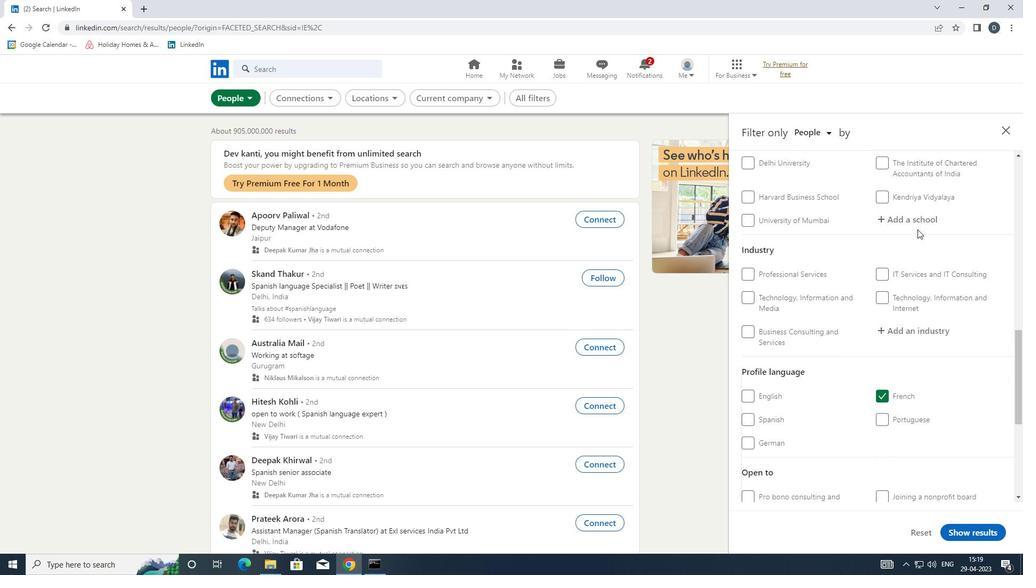 
Action: Mouse pressed left at (917, 222)
Screenshot: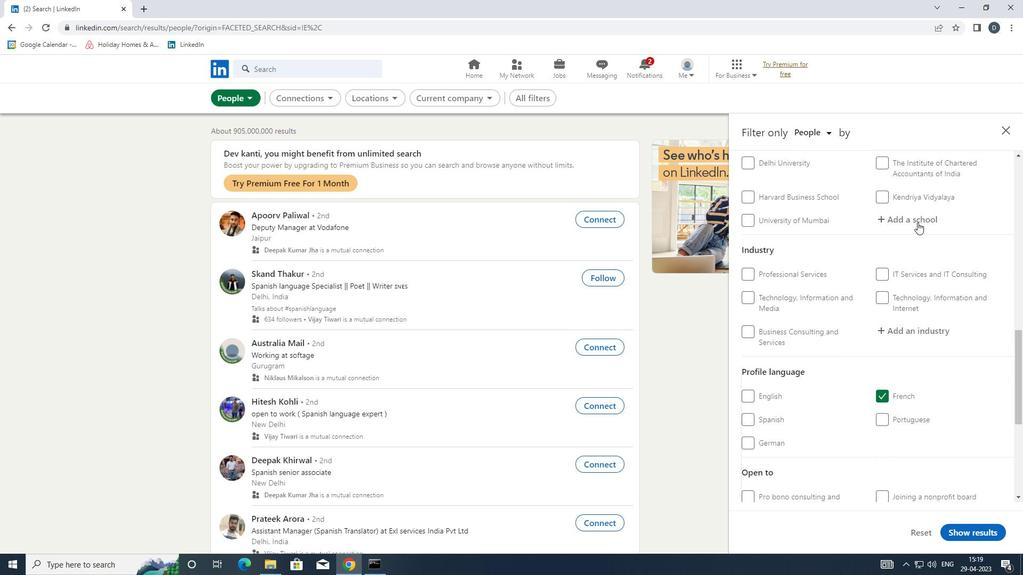 
Action: Mouse moved to (926, 221)
Screenshot: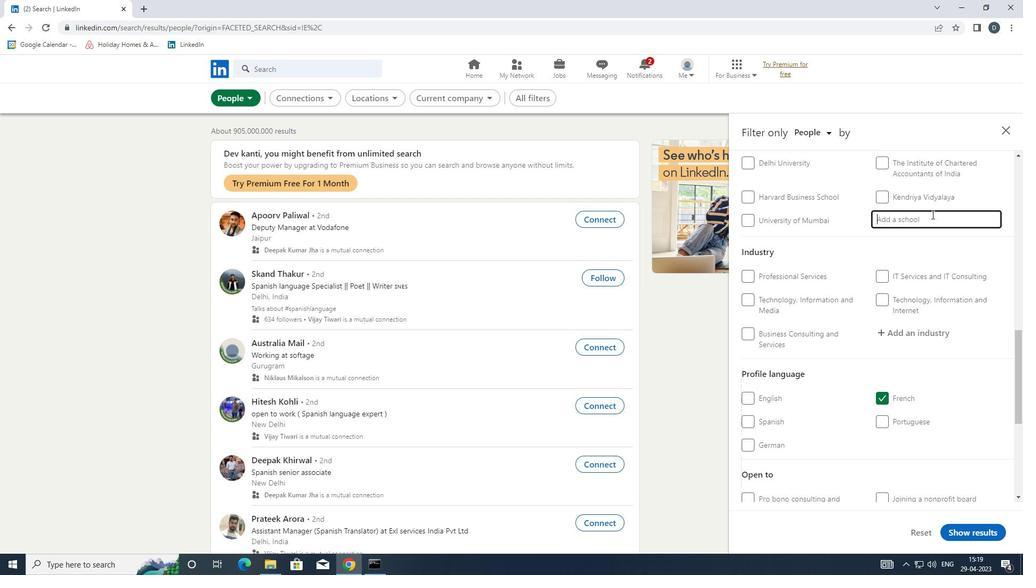 
Action: Key pressed <Key.shift><Key.shift><Key.shift>VNR<Key.space><Key.shift><Key.shift>VV<Key.backspace>
Screenshot: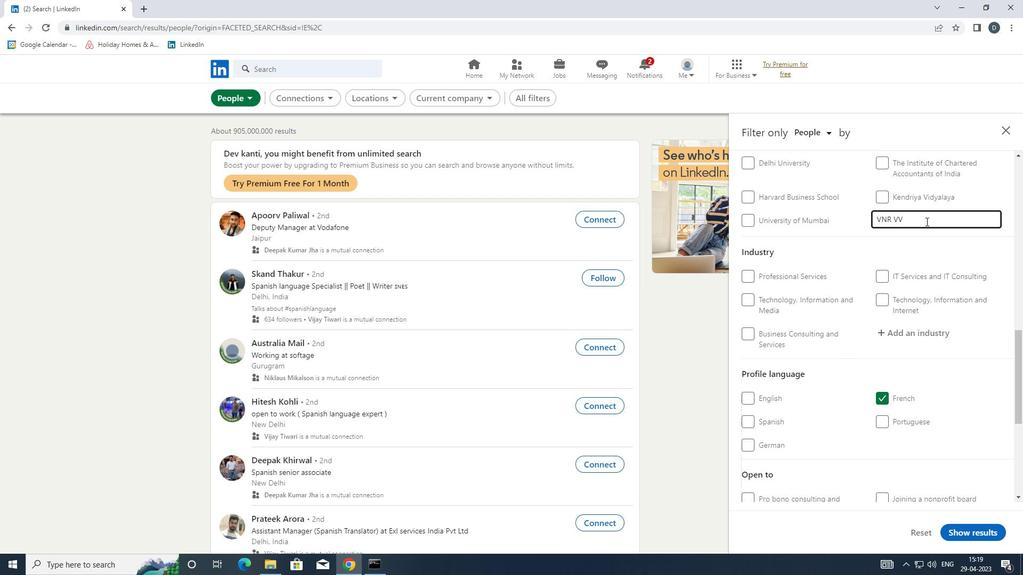 
Action: Mouse moved to (903, 235)
Screenshot: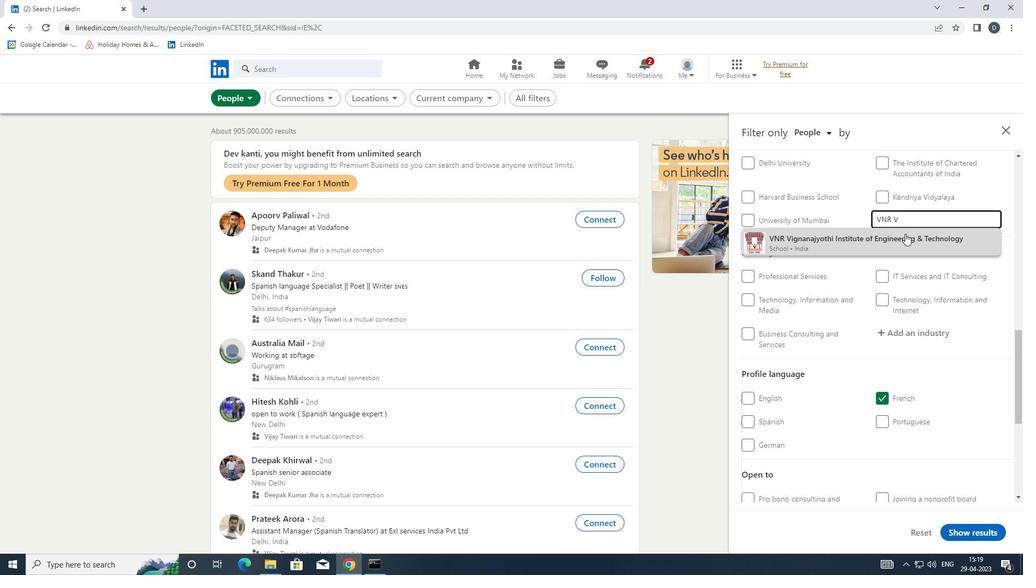 
Action: Mouse pressed left at (903, 235)
Screenshot: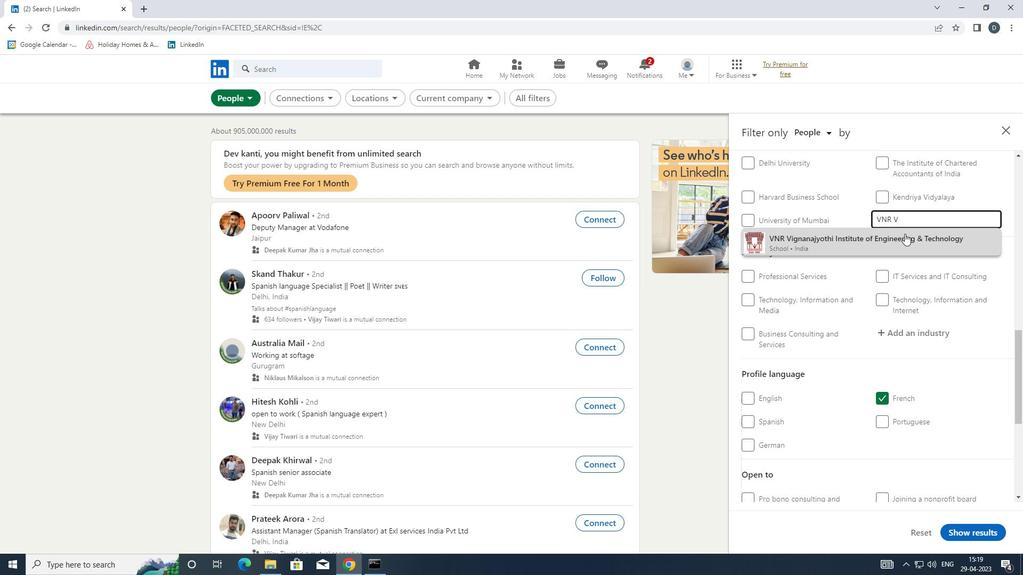 
Action: Mouse moved to (900, 237)
Screenshot: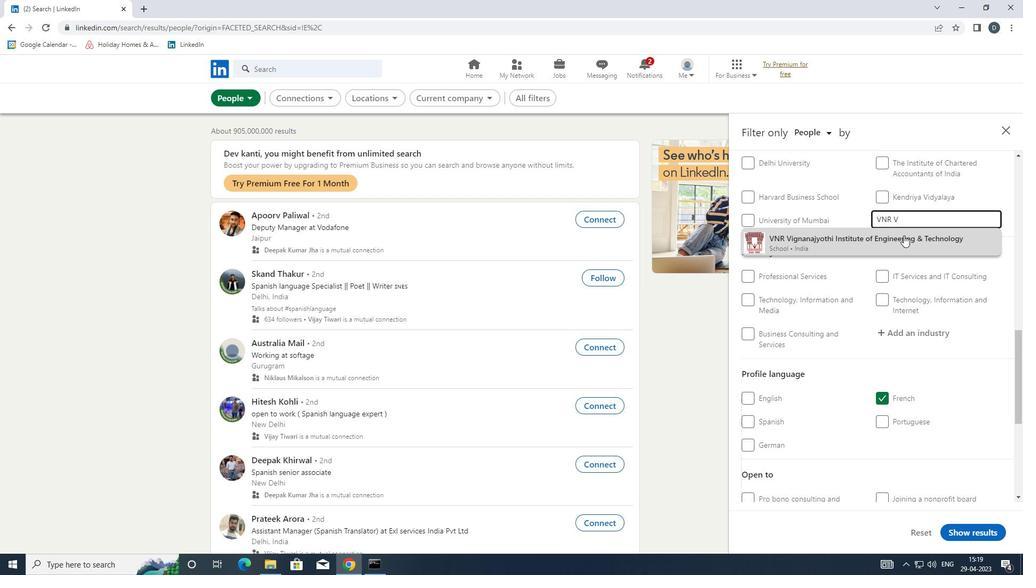 
Action: Mouse scrolled (900, 237) with delta (0, 0)
Screenshot: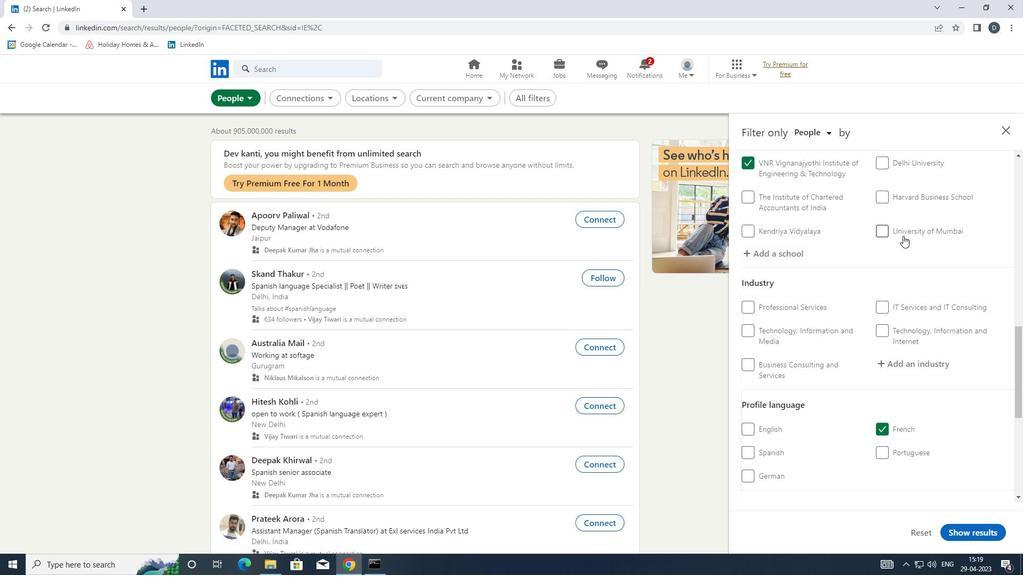 
Action: Mouse scrolled (900, 237) with delta (0, 0)
Screenshot: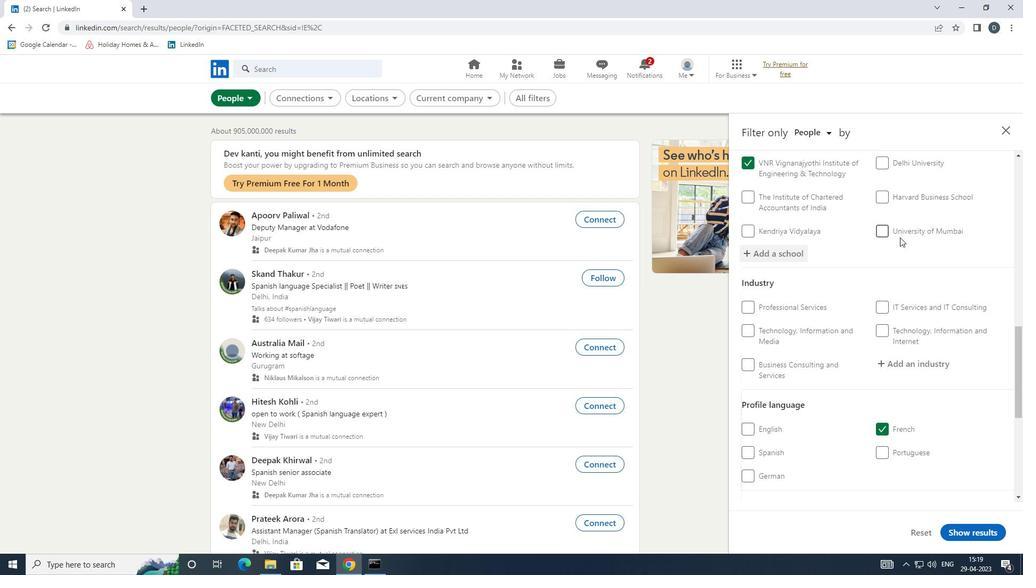 
Action: Mouse scrolled (900, 237) with delta (0, 0)
Screenshot: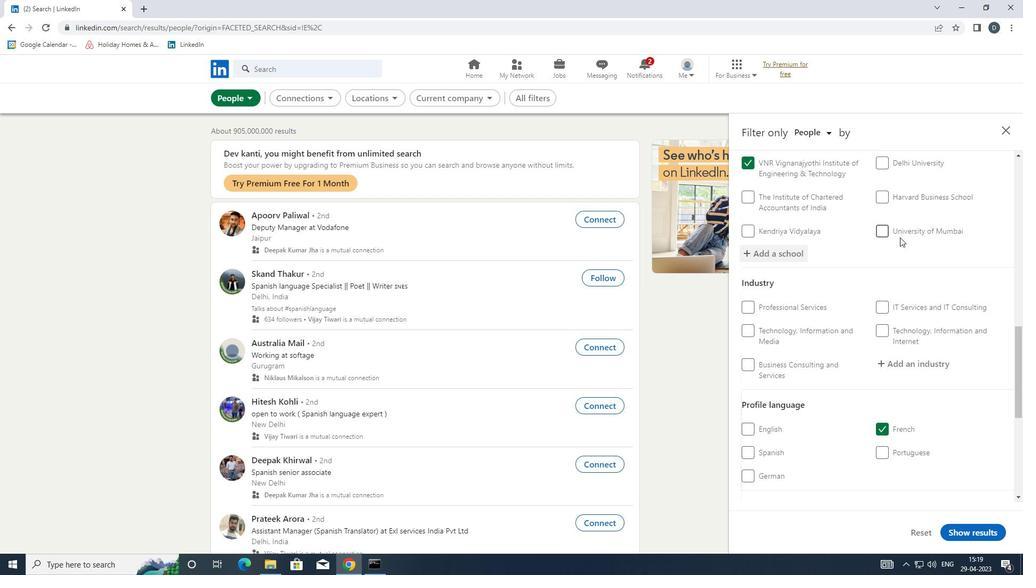 
Action: Mouse moved to (919, 203)
Screenshot: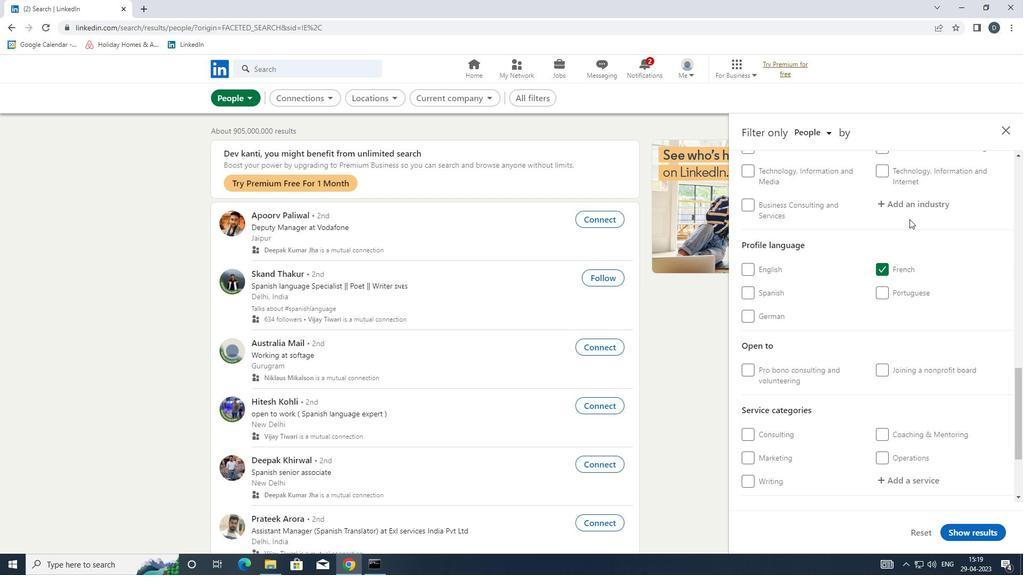 
Action: Mouse pressed left at (919, 203)
Screenshot: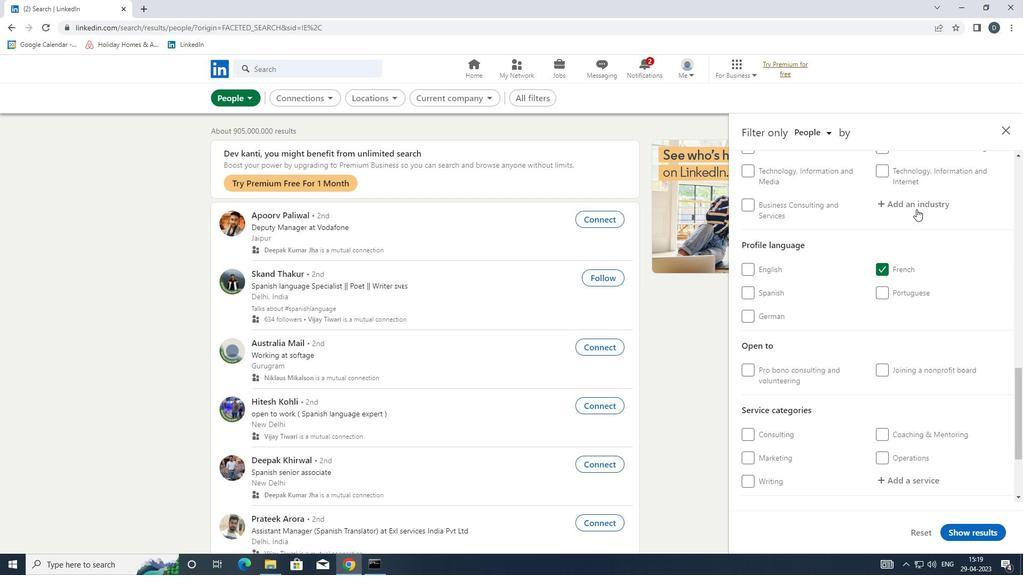
Action: Key pressed <Key.shift>BUILDING<Key.space>
Screenshot: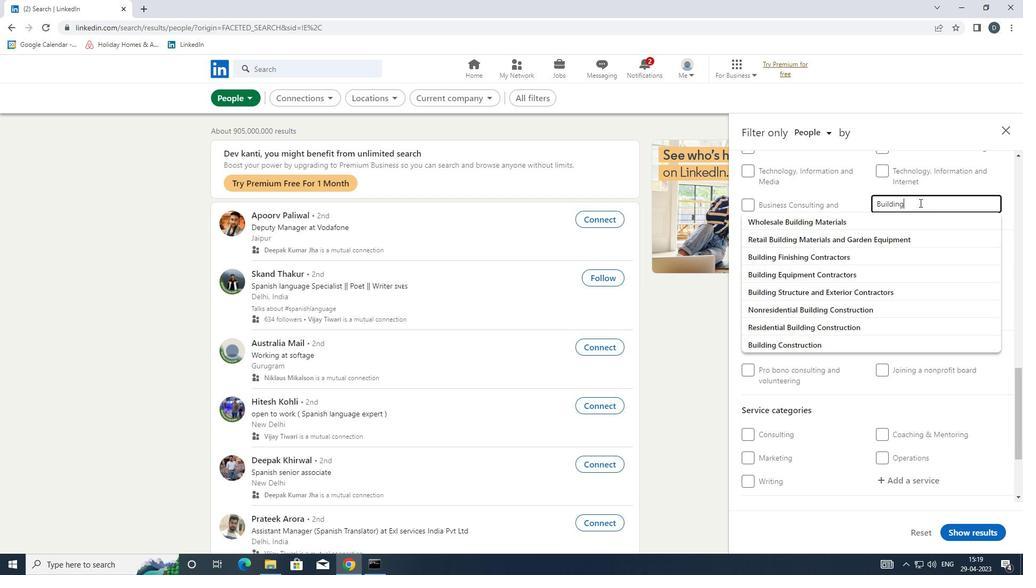 
Action: Mouse moved to (881, 273)
Screenshot: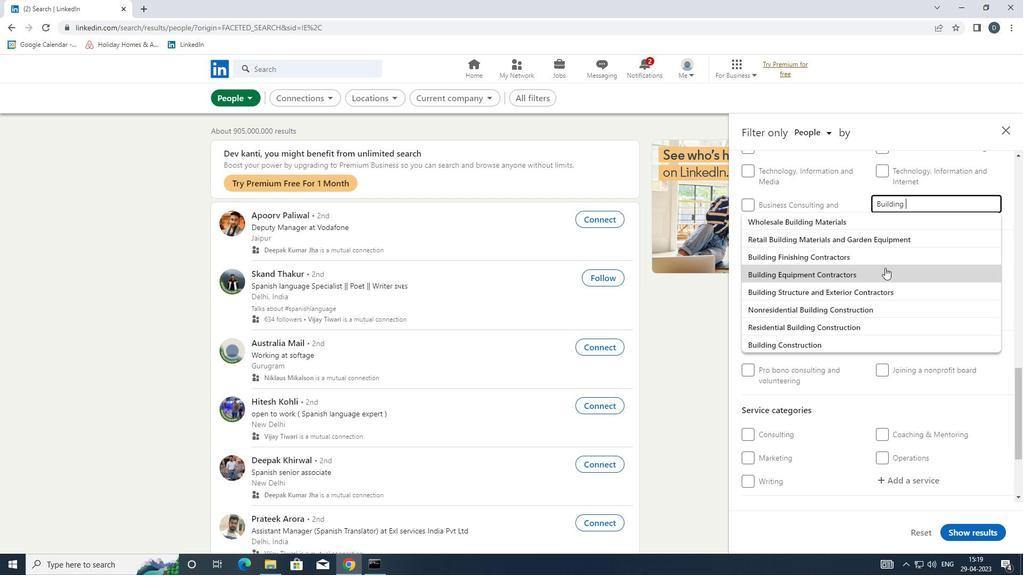 
Action: Mouse pressed left at (881, 273)
Screenshot: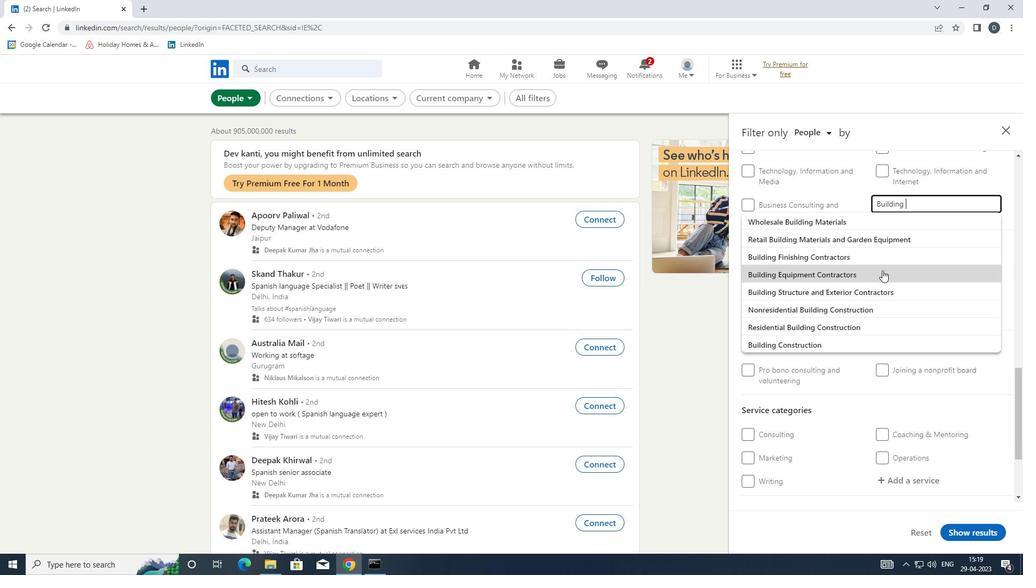 
Action: Mouse moved to (881, 273)
Screenshot: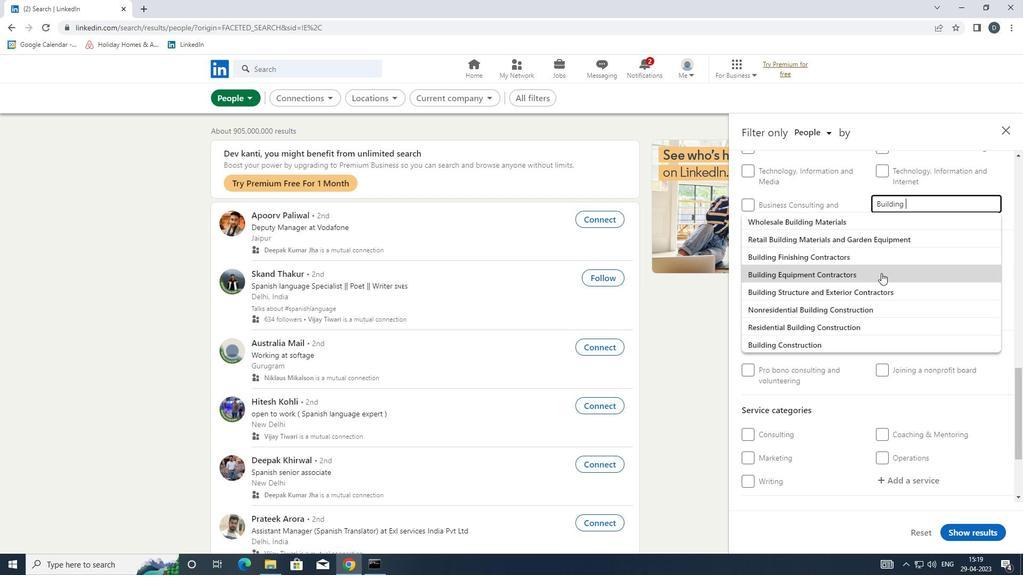 
Action: Mouse scrolled (881, 272) with delta (0, 0)
Screenshot: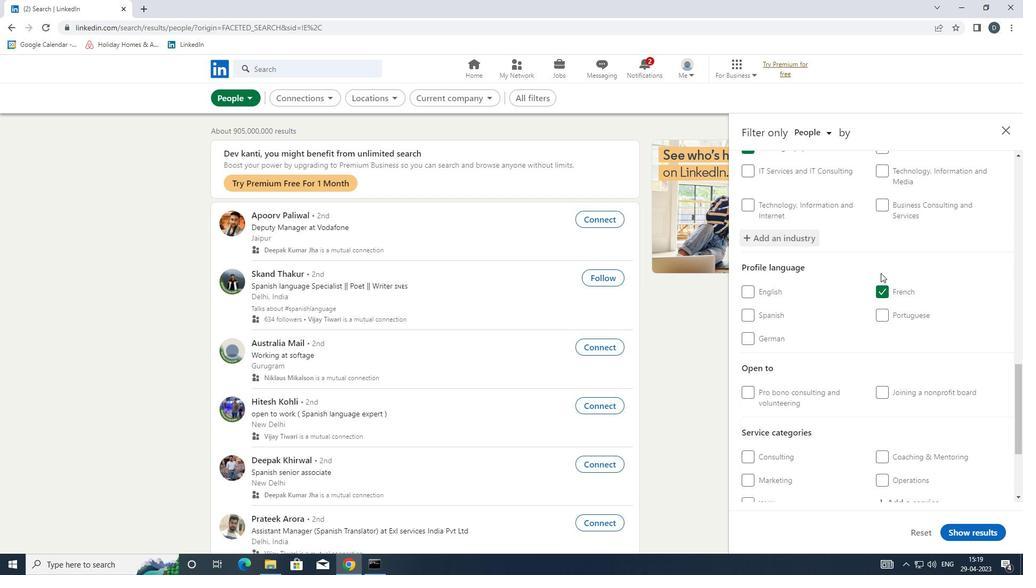 
Action: Mouse moved to (882, 276)
Screenshot: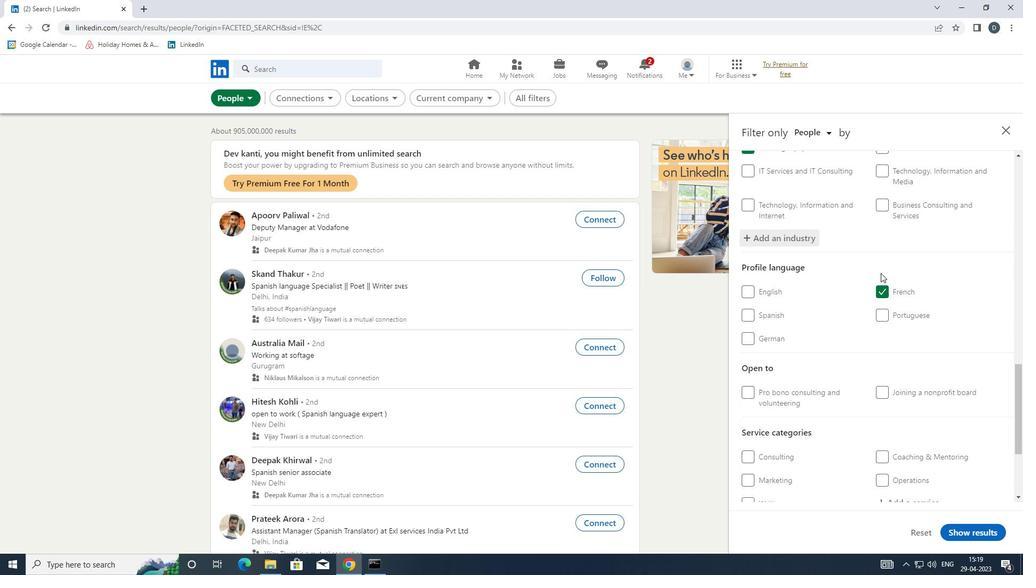 
Action: Mouse scrolled (882, 275) with delta (0, 0)
Screenshot: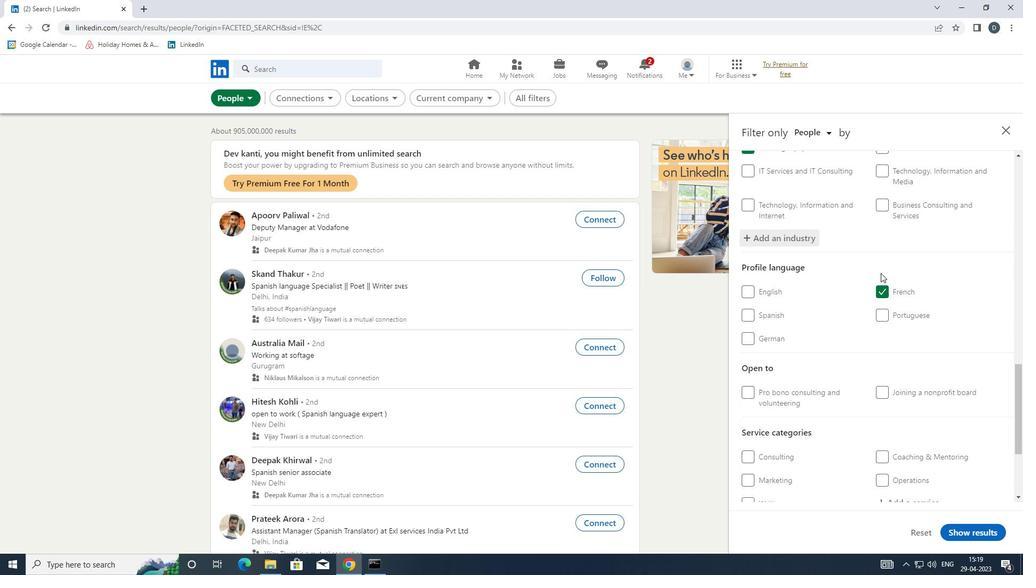 
Action: Mouse moved to (882, 277)
Screenshot: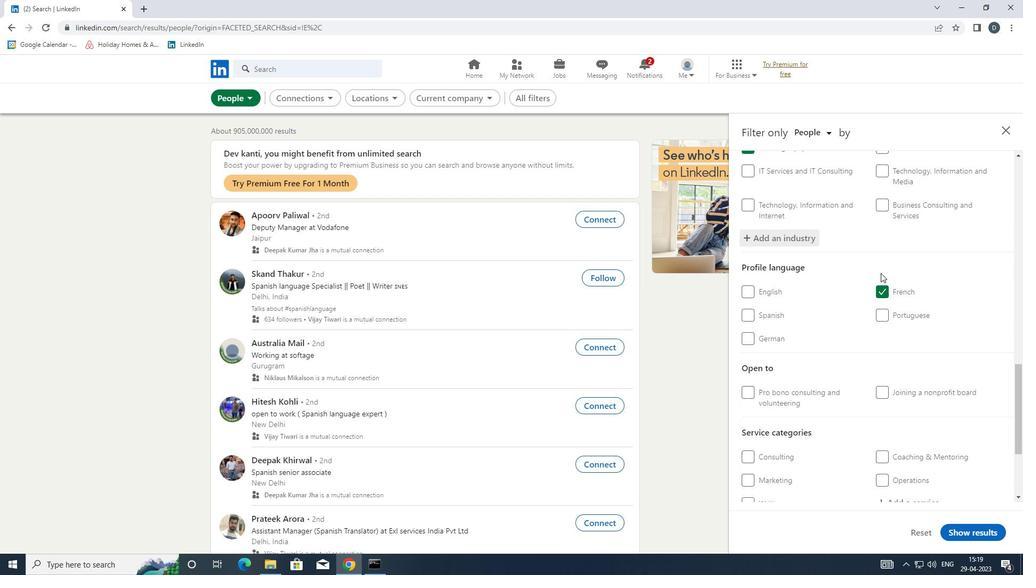 
Action: Mouse scrolled (882, 276) with delta (0, 0)
Screenshot: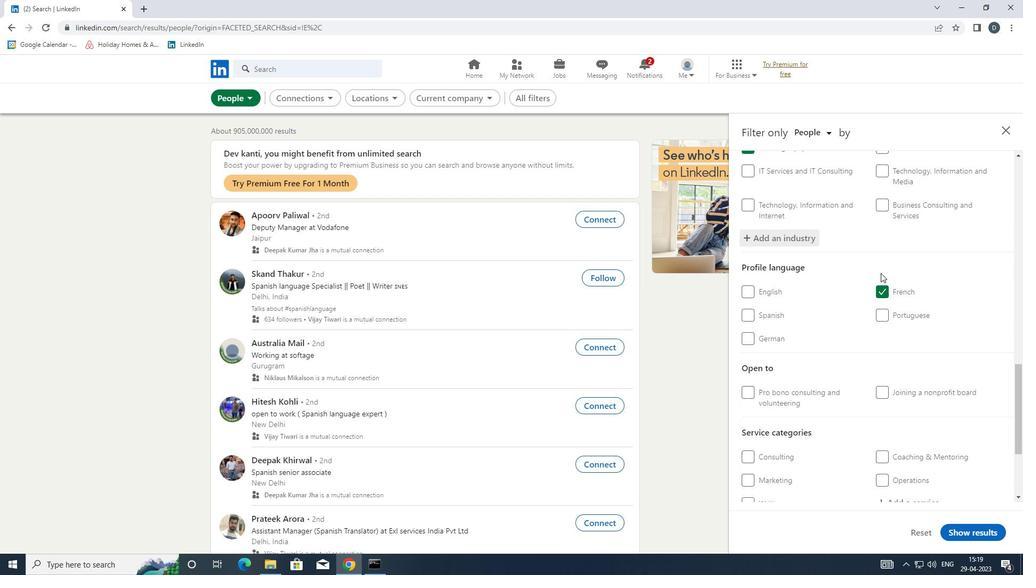 
Action: Mouse moved to (884, 278)
Screenshot: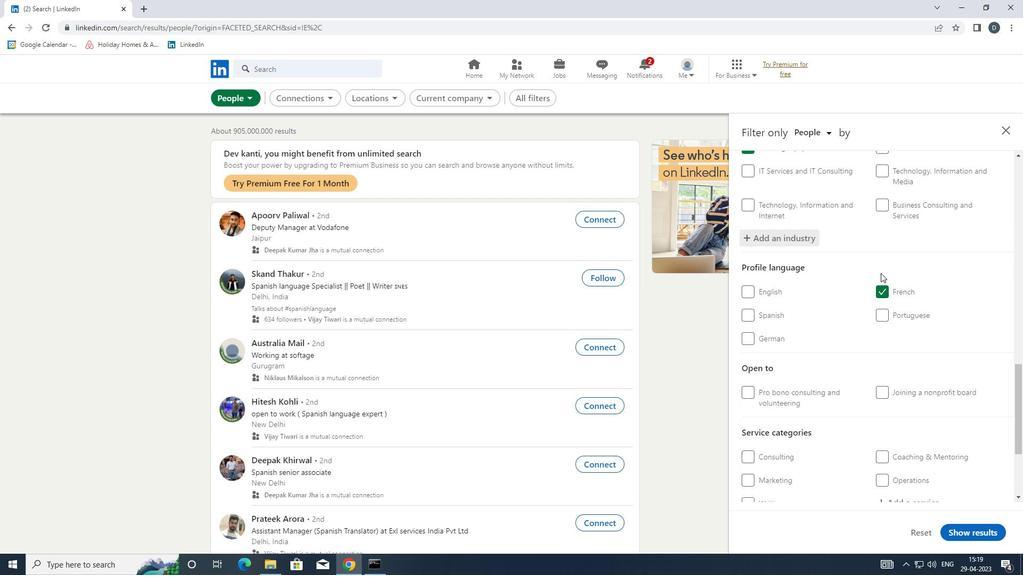 
Action: Mouse scrolled (884, 277) with delta (0, 0)
Screenshot: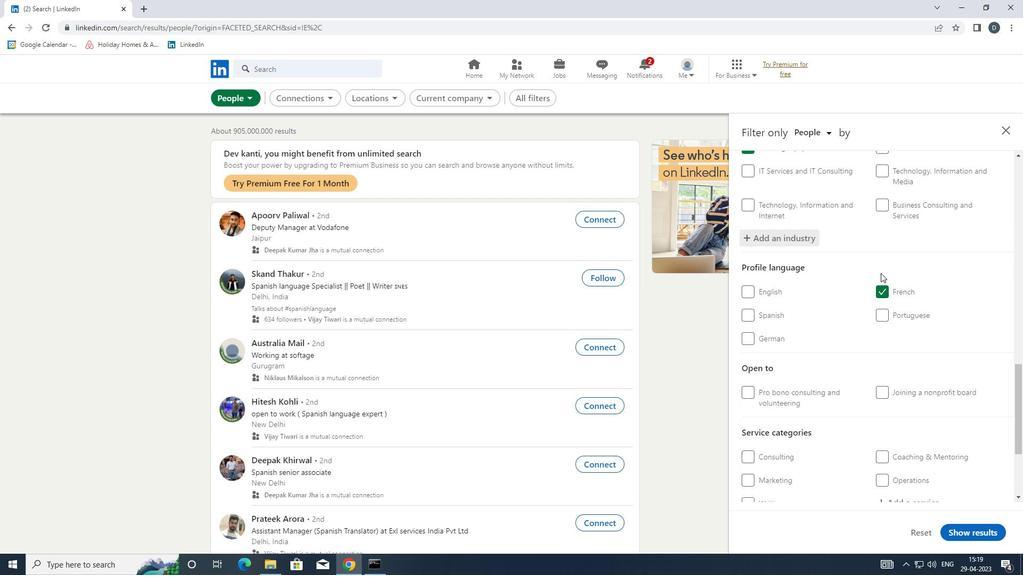 
Action: Mouse moved to (901, 352)
Screenshot: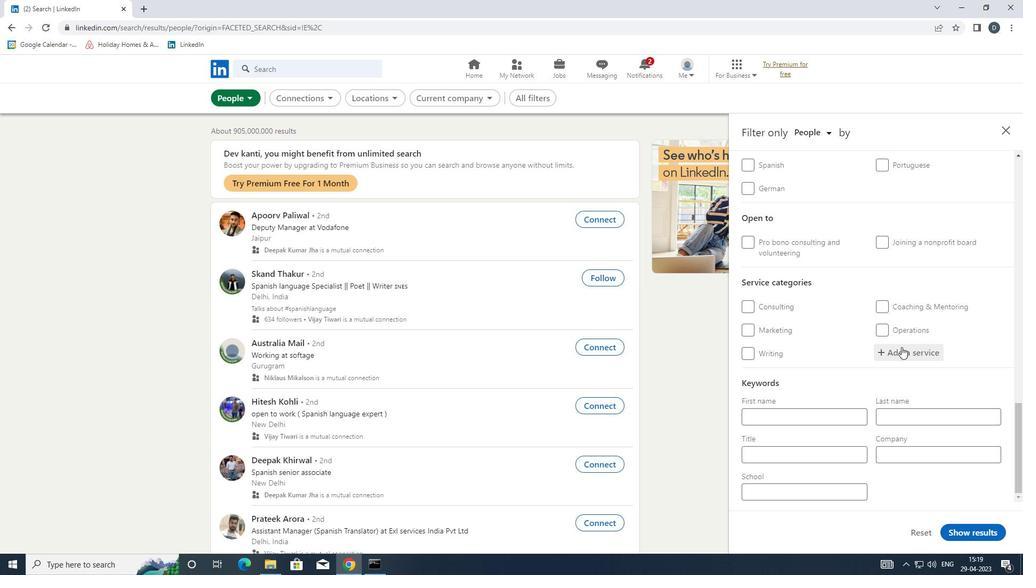 
Action: Mouse pressed left at (901, 352)
Screenshot: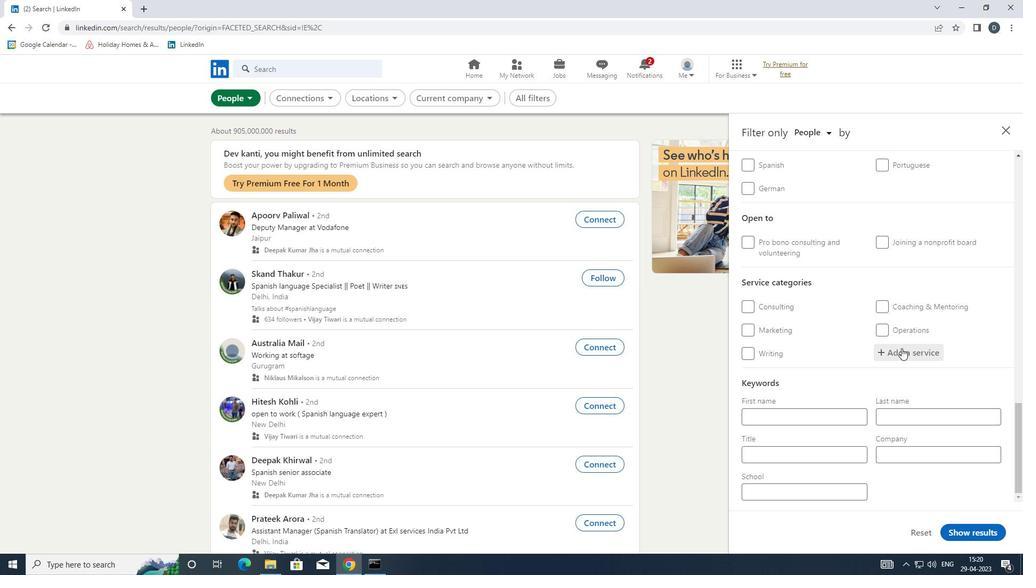 
Action: Mouse moved to (902, 353)
Screenshot: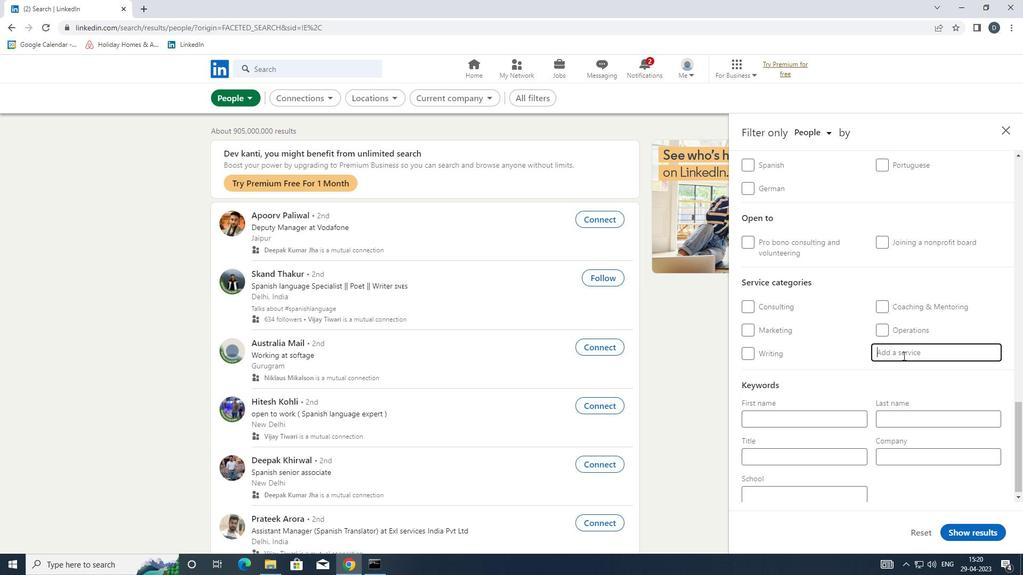 
Action: Key pressed <Key.shift>COMMERCIAL<Key.space>
Screenshot: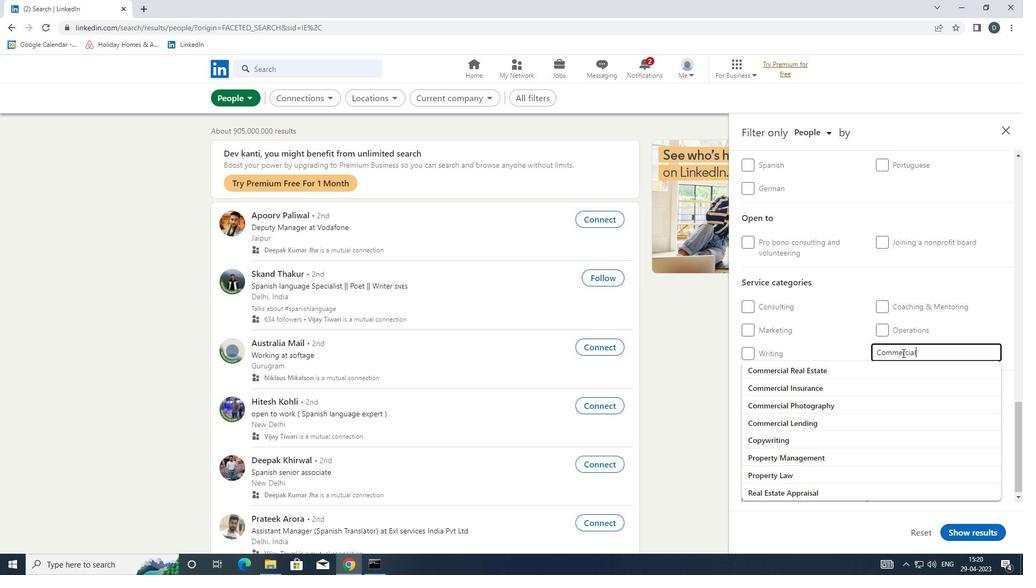 
Action: Mouse moved to (894, 372)
Screenshot: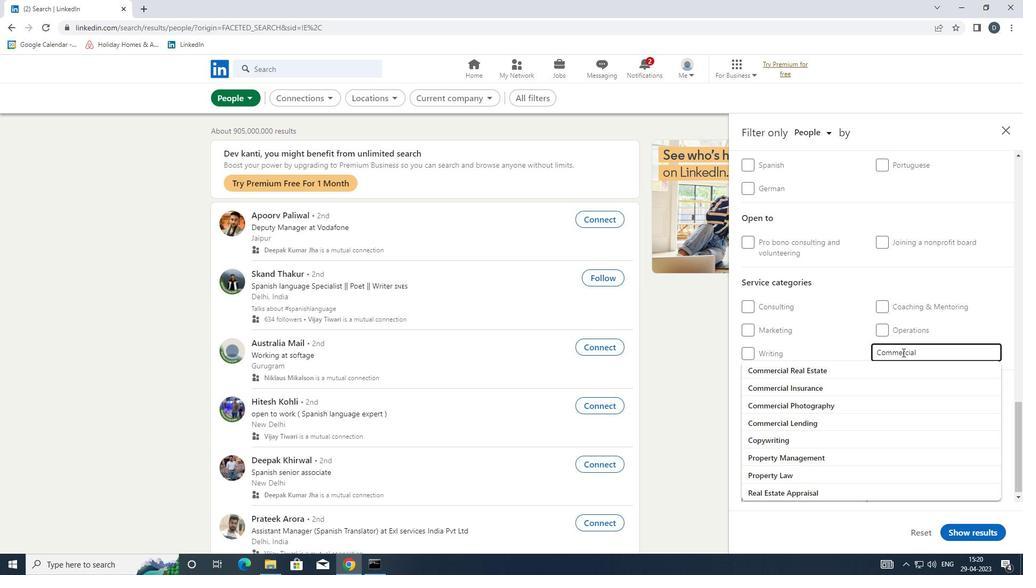 
Action: Mouse pressed left at (894, 372)
Screenshot: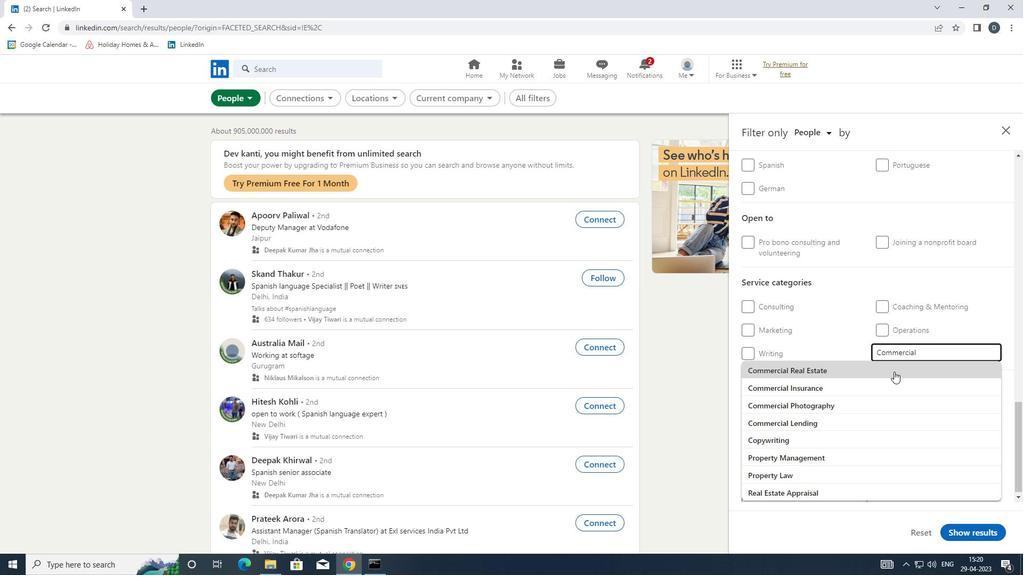 
Action: Mouse scrolled (894, 371) with delta (0, 0)
Screenshot: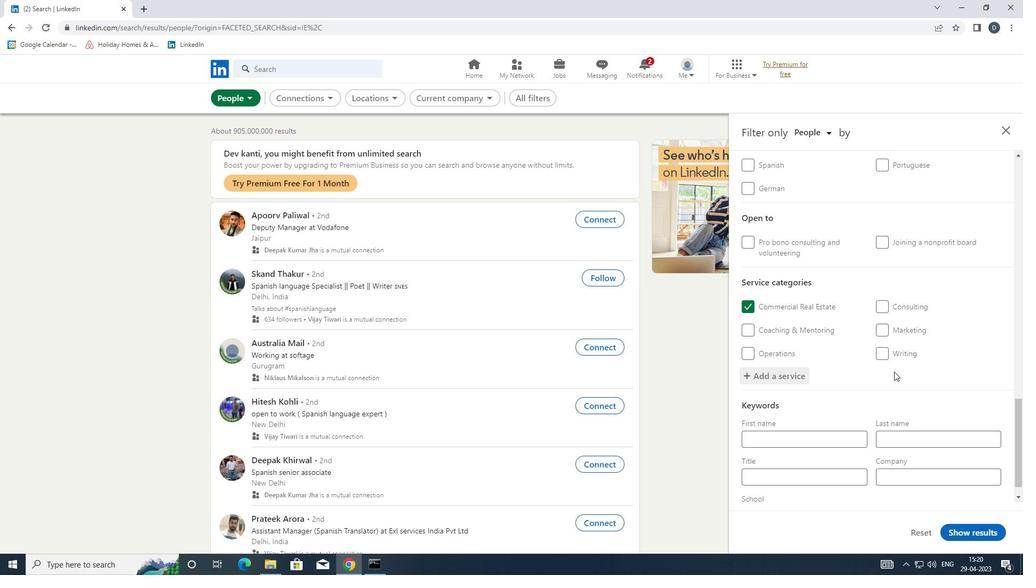
Action: Mouse scrolled (894, 371) with delta (0, 0)
Screenshot: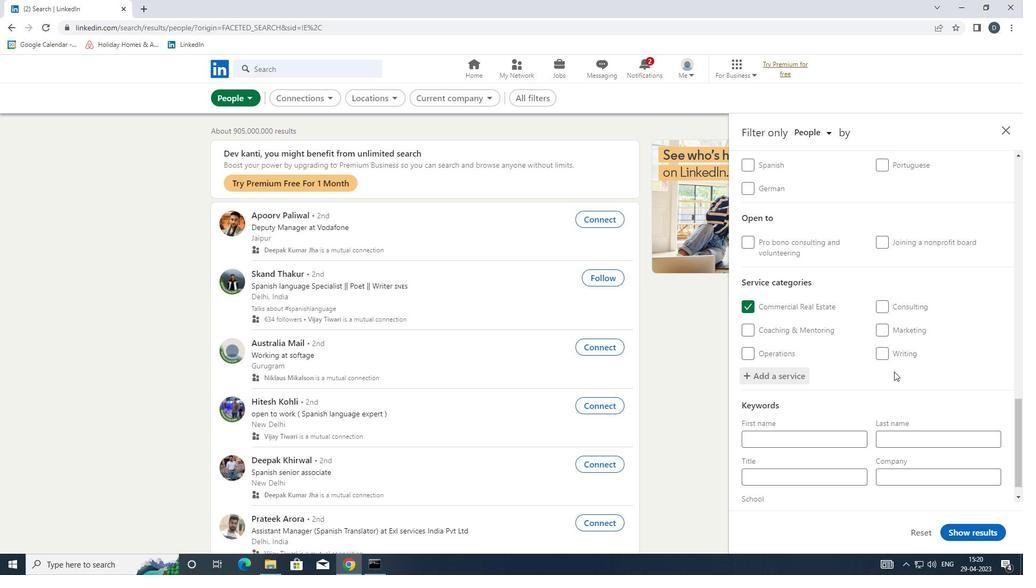 
Action: Mouse scrolled (894, 371) with delta (0, 0)
Screenshot: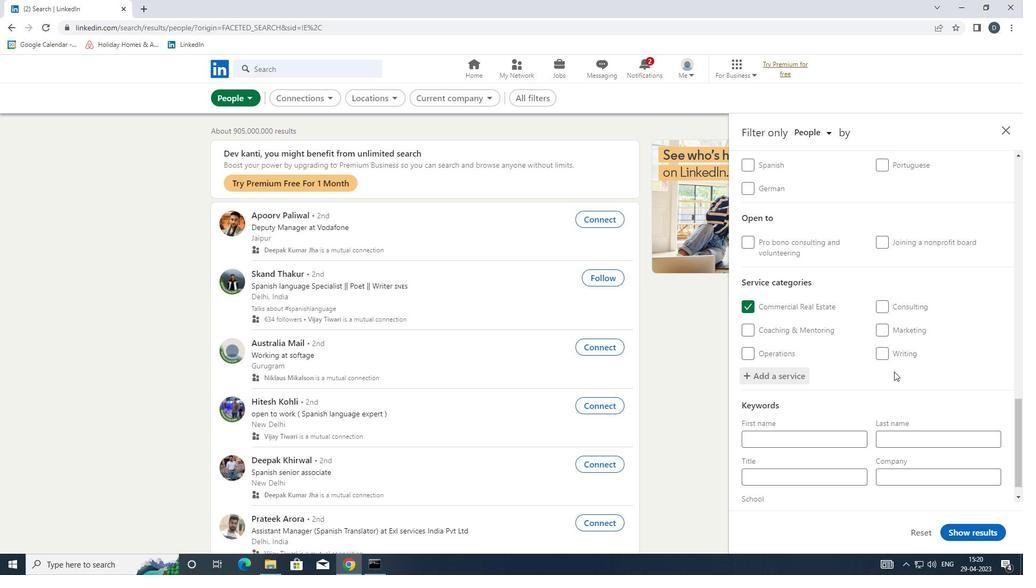 
Action: Mouse scrolled (894, 371) with delta (0, 0)
Screenshot: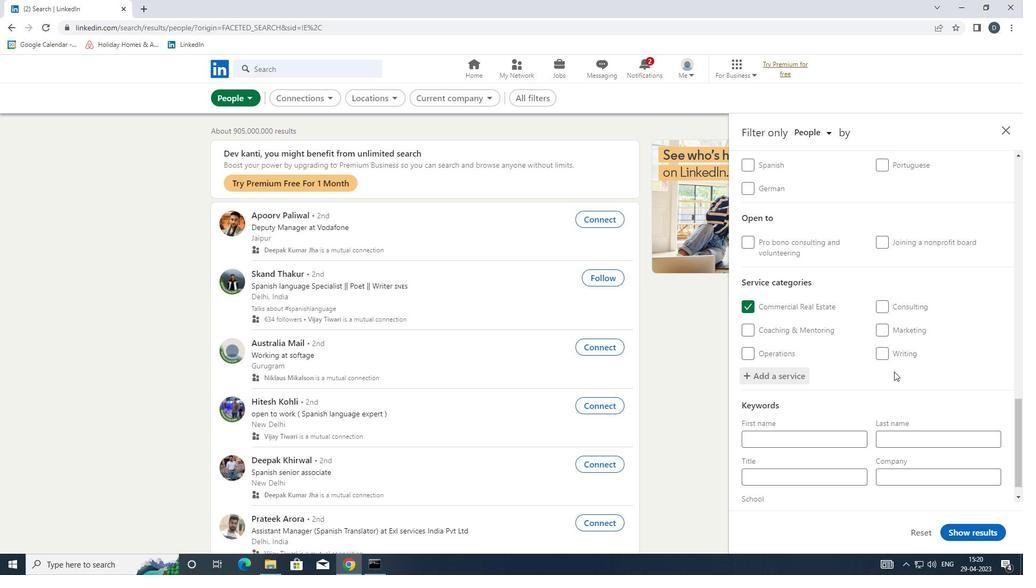 
Action: Mouse moved to (809, 462)
Screenshot: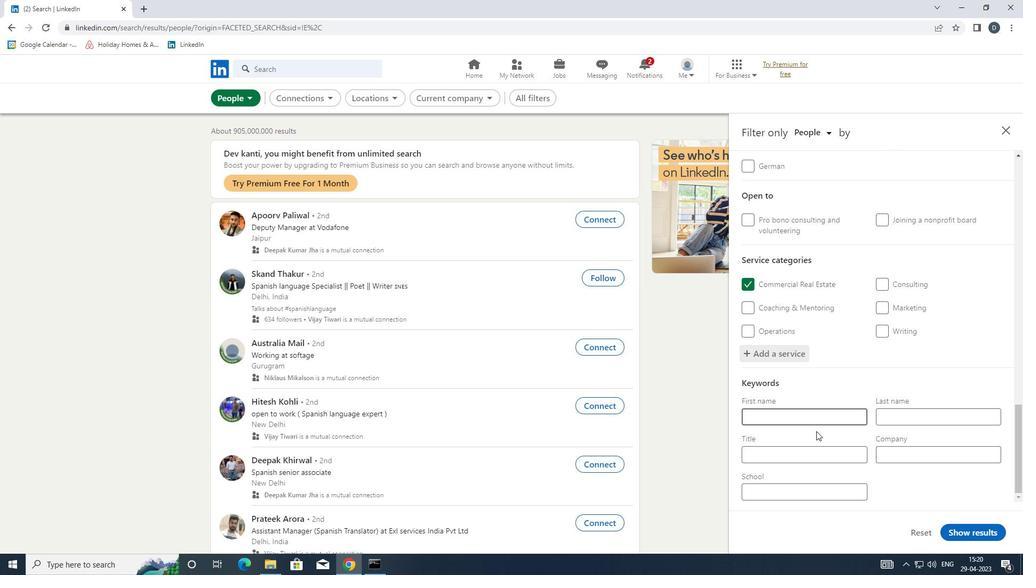 
Action: Mouse pressed left at (809, 462)
Screenshot: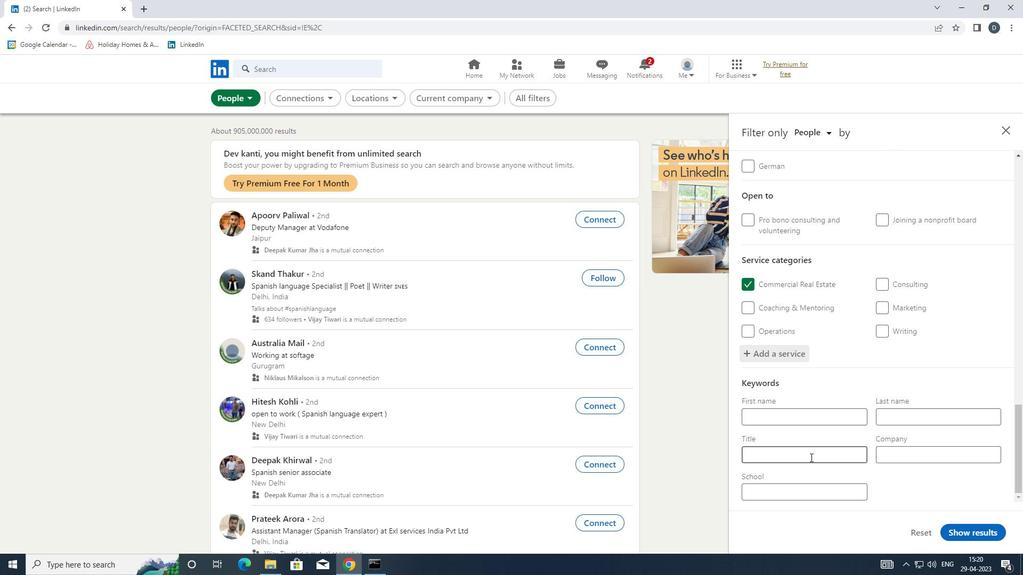 
Action: Key pressed <Key.shift><Key.shift><Key.shift><Key.shift><Key.shift><Key.shift><Key.shift><Key.shift><Key.shift><Key.shift><Key.shift><Key.shift><Key.shift><Key.shift><Key.shift><Key.shift><Key.shift><Key.shift><Key.shift><Key.shift><Key.shift><Key.shift><Key.shift><Key.shift><Key.shift><Key.shift><Key.shift><Key.shift><Key.shift><Key.shift><Key.shift><Key.shift><Key.shift><Key.shift><Key.shift><Key.shift><Key.shift><Key.shift><Key.shift><Key.shift><Key.shift><Key.shift><Key.shift>BIOLOGIST
Screenshot: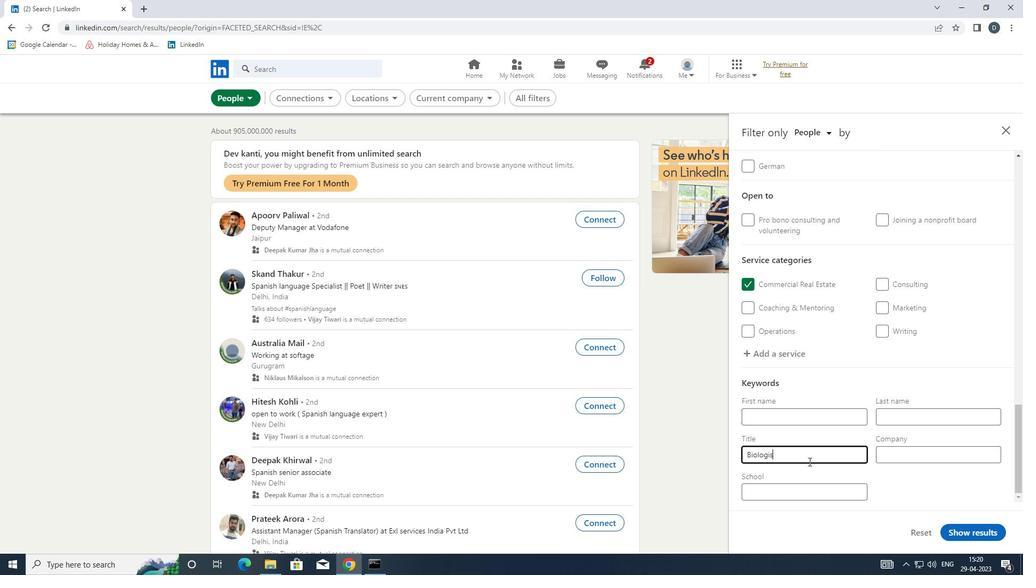 
Action: Mouse moved to (988, 526)
Screenshot: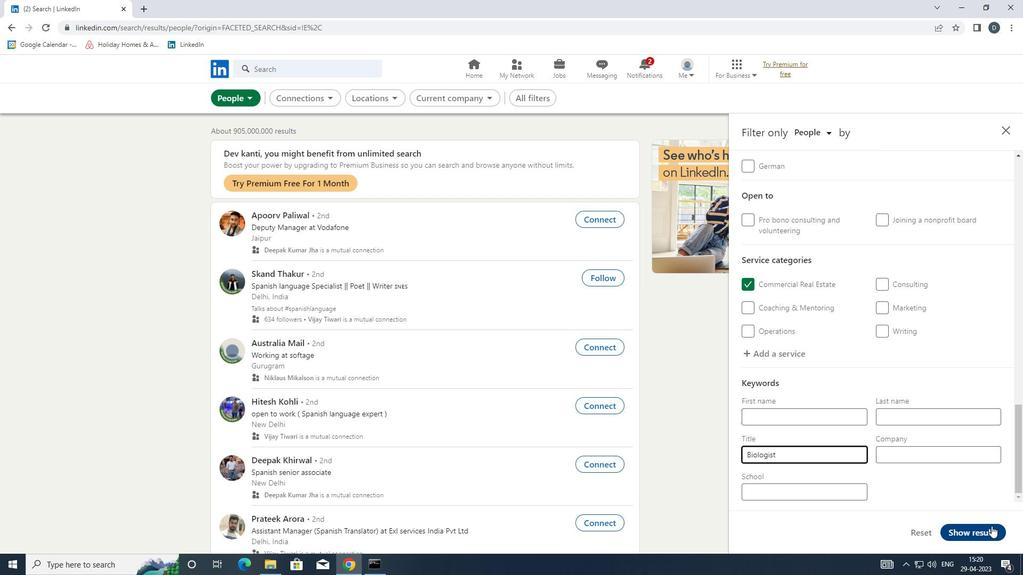 
Action: Mouse pressed left at (988, 526)
Screenshot: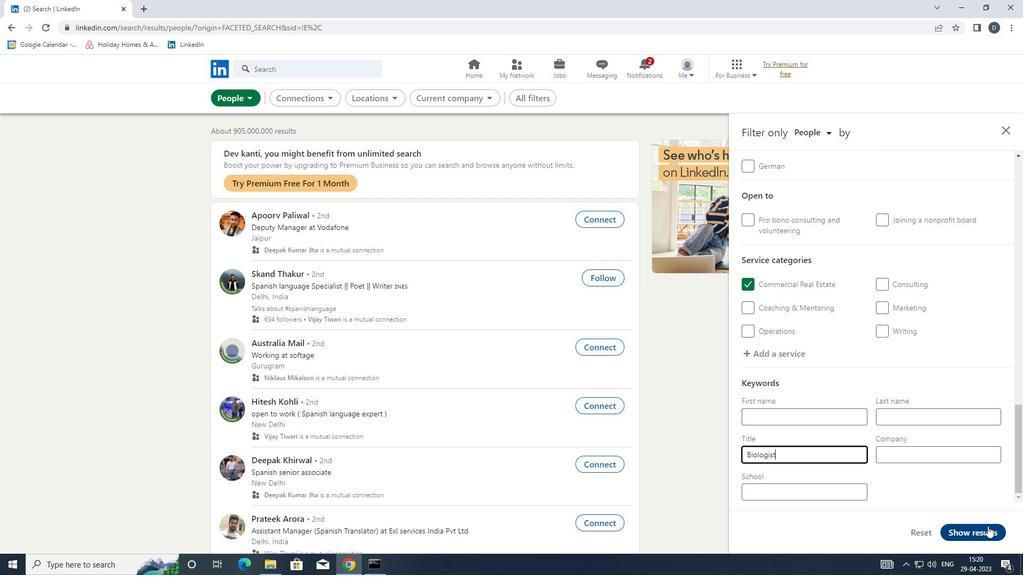
Action: Mouse moved to (806, 370)
Screenshot: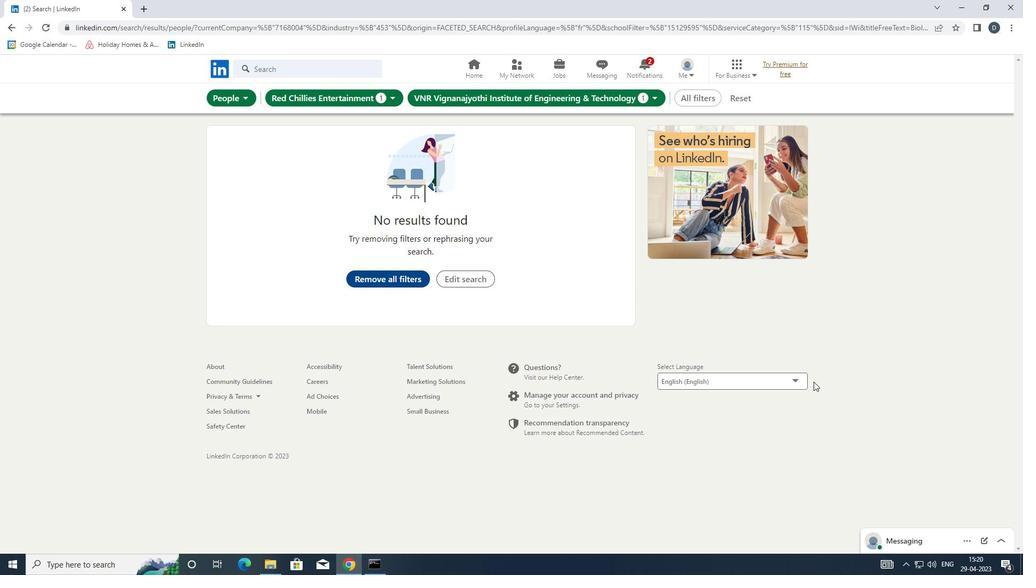 
